 Task: Reset the Jobs.
Action: Mouse moved to (441, 117)
Screenshot: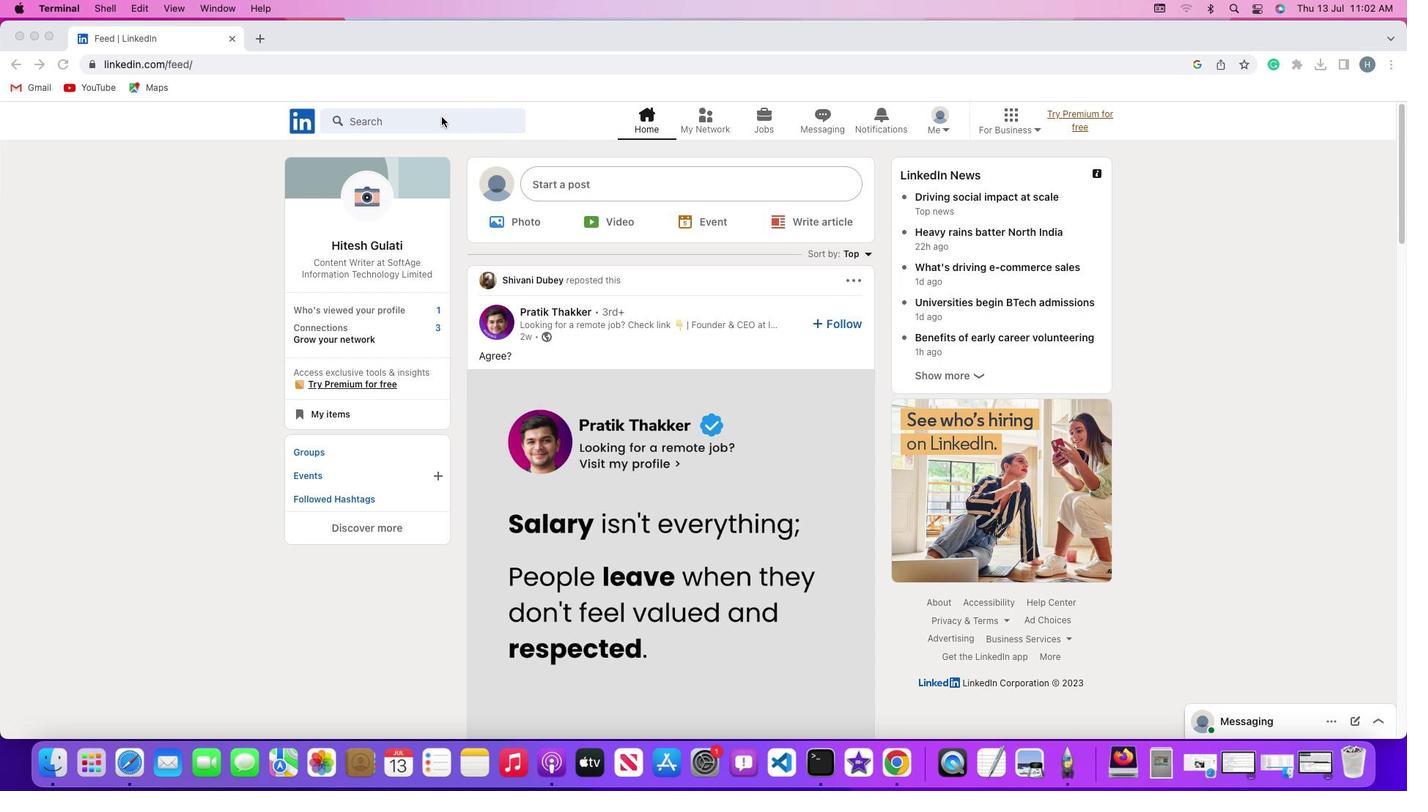
Action: Mouse pressed left at (441, 117)
Screenshot: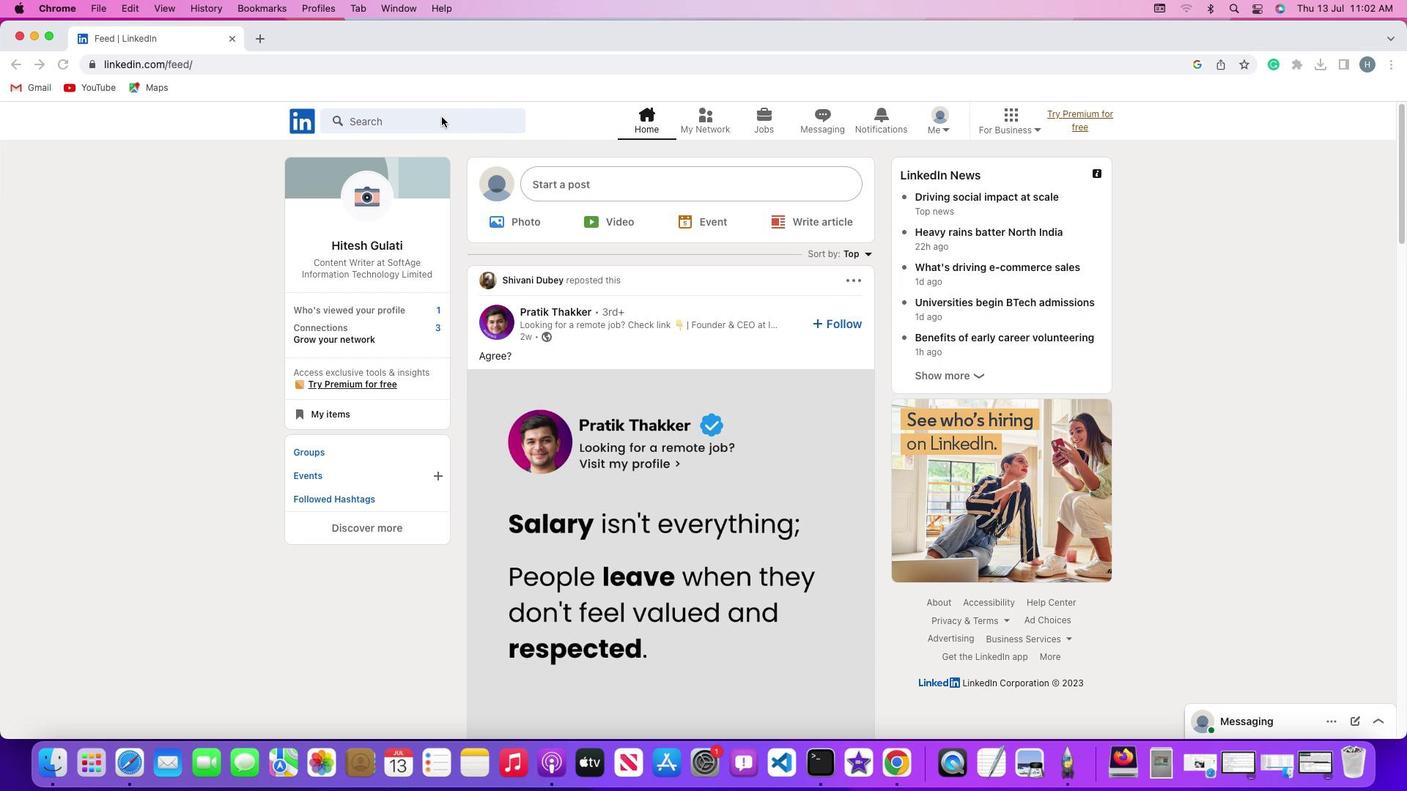 
Action: Mouse pressed left at (441, 117)
Screenshot: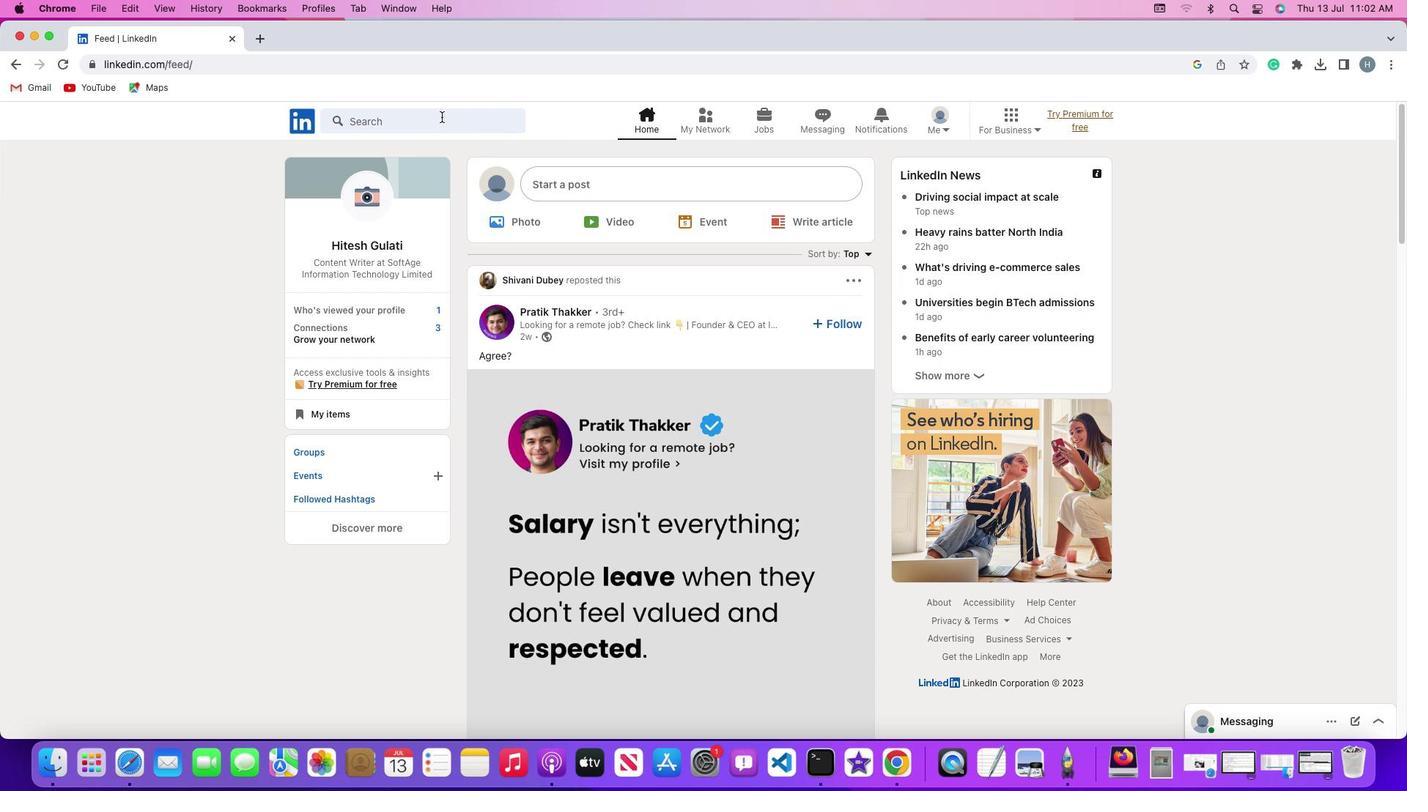 
Action: Key pressed Key.shift'#''h''i''r''i''n''g'Key.enter
Screenshot: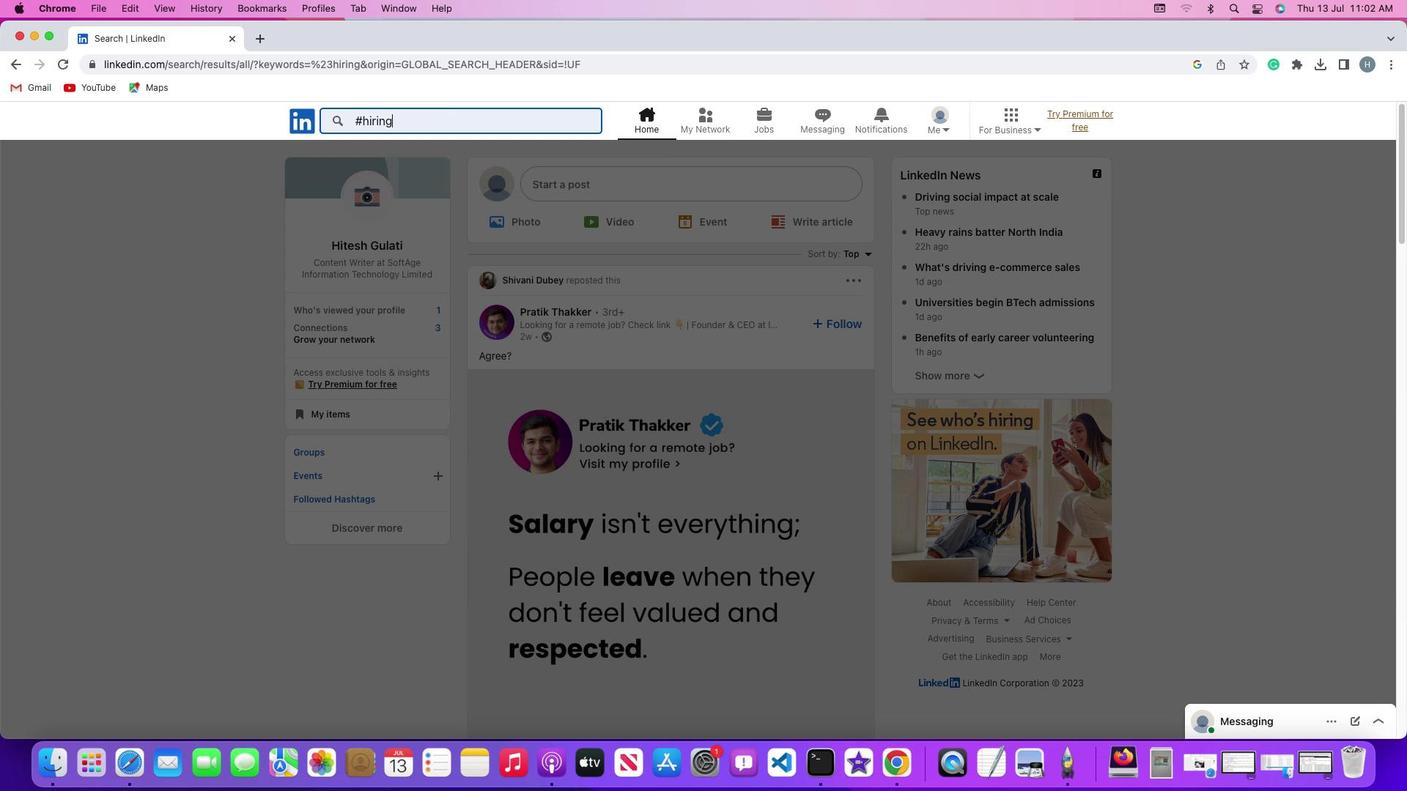 
Action: Mouse moved to (359, 164)
Screenshot: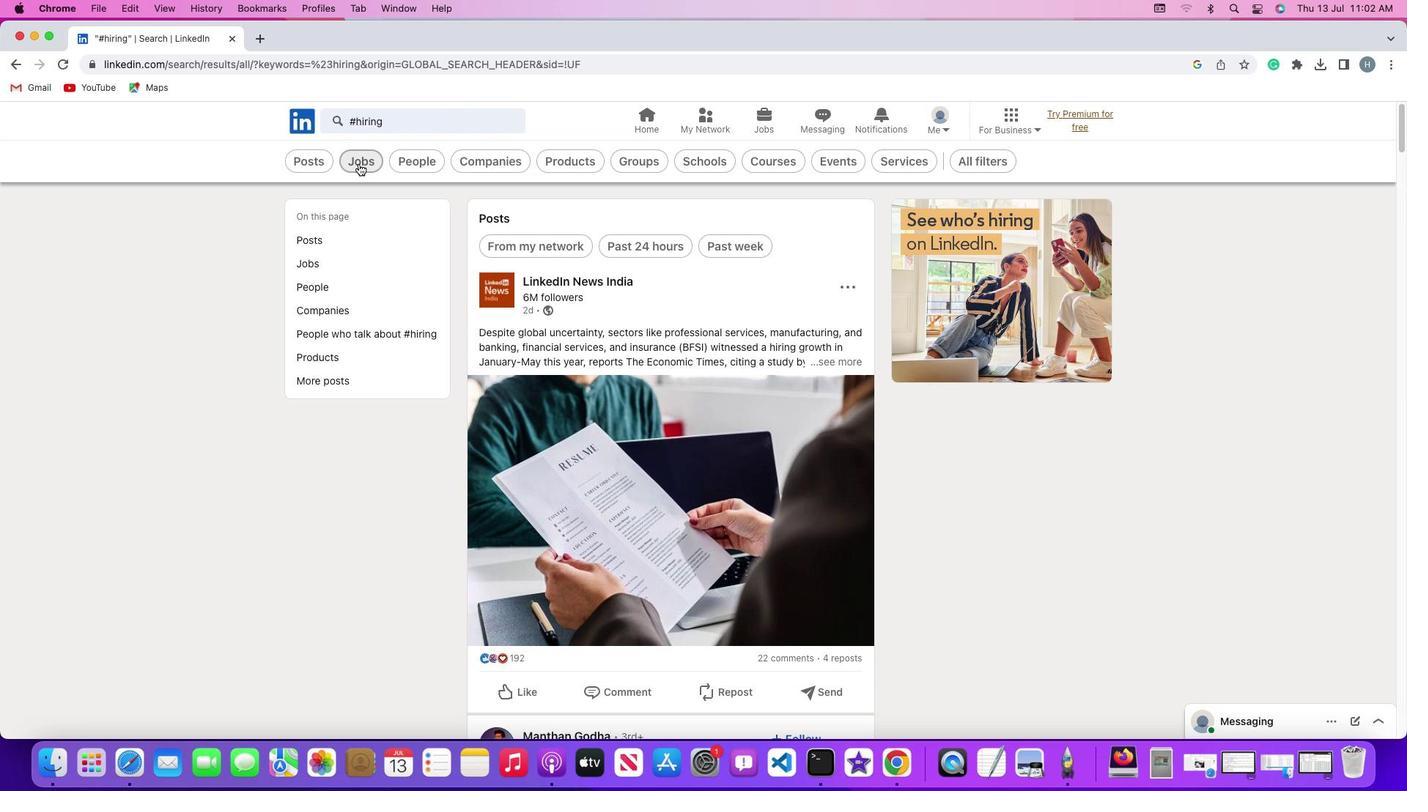 
Action: Mouse pressed left at (359, 164)
Screenshot: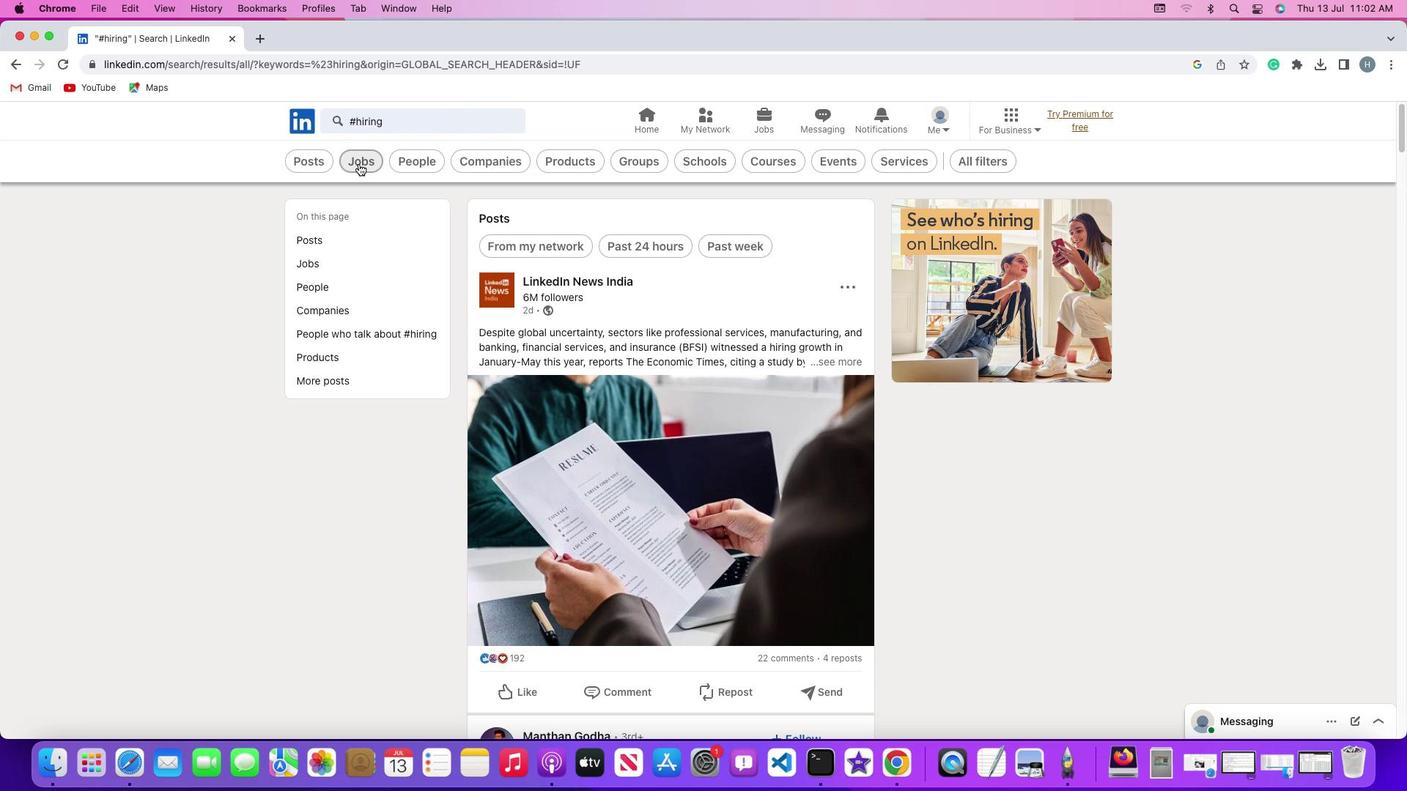 
Action: Mouse moved to (1015, 157)
Screenshot: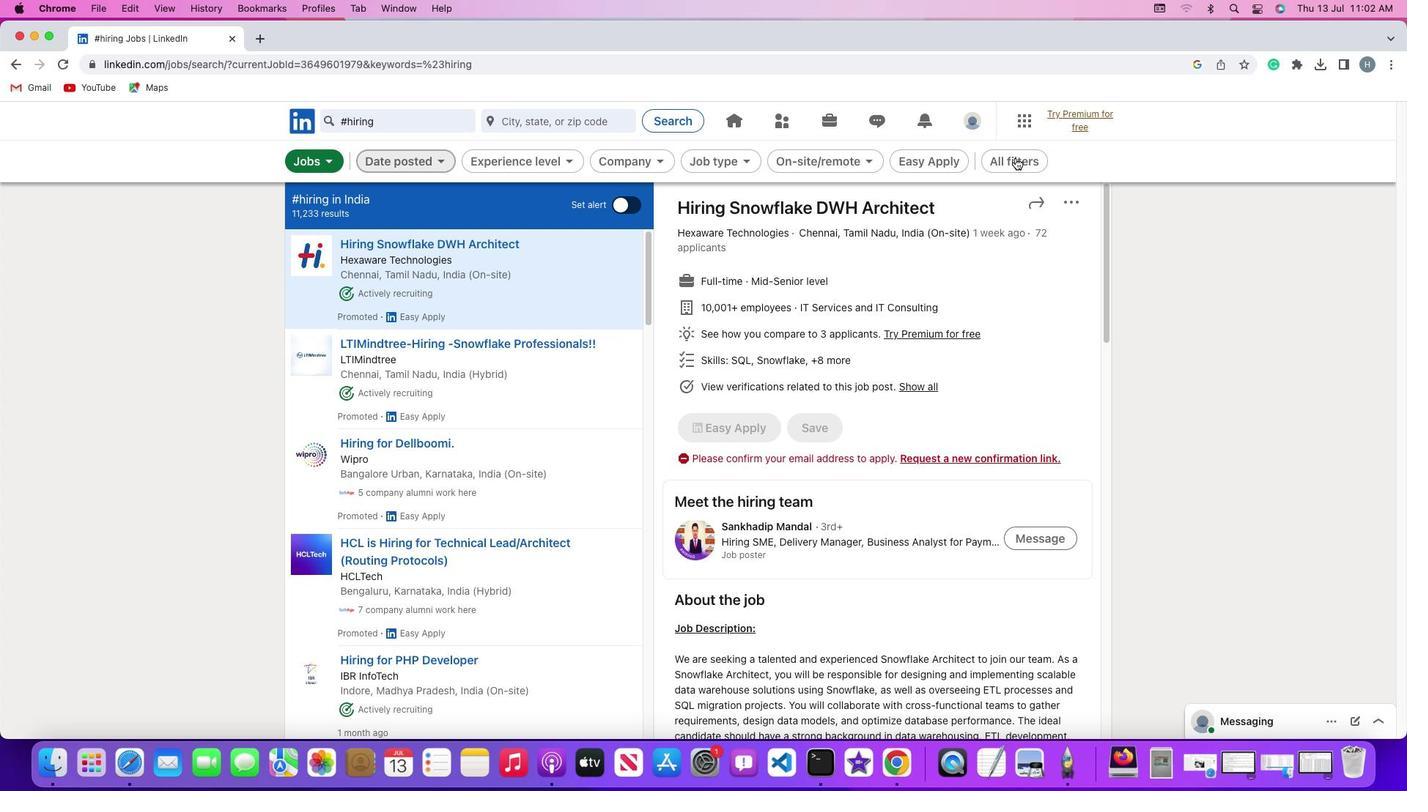 
Action: Mouse pressed left at (1015, 157)
Screenshot: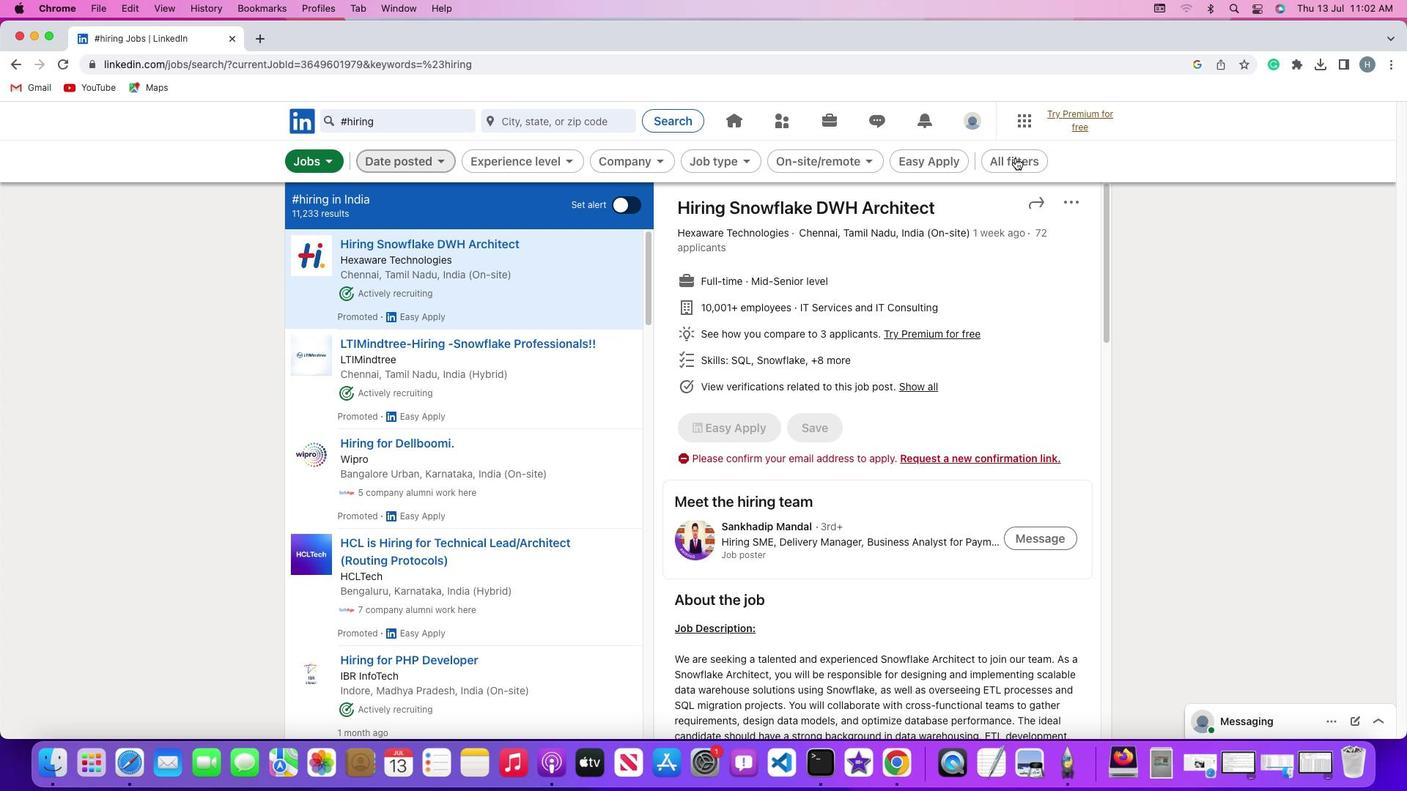 
Action: Mouse moved to (1136, 414)
Screenshot: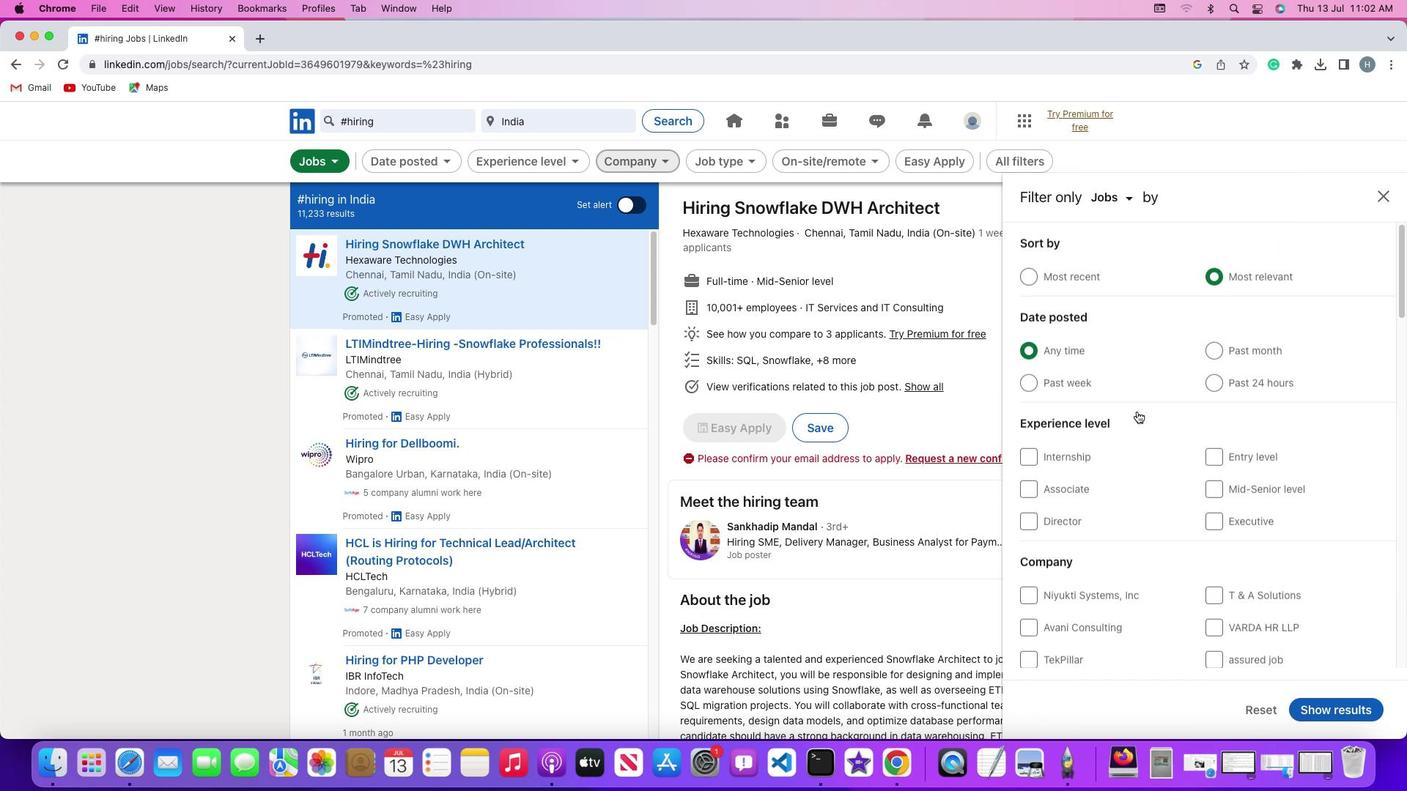 
Action: Mouse scrolled (1136, 414) with delta (0, 0)
Screenshot: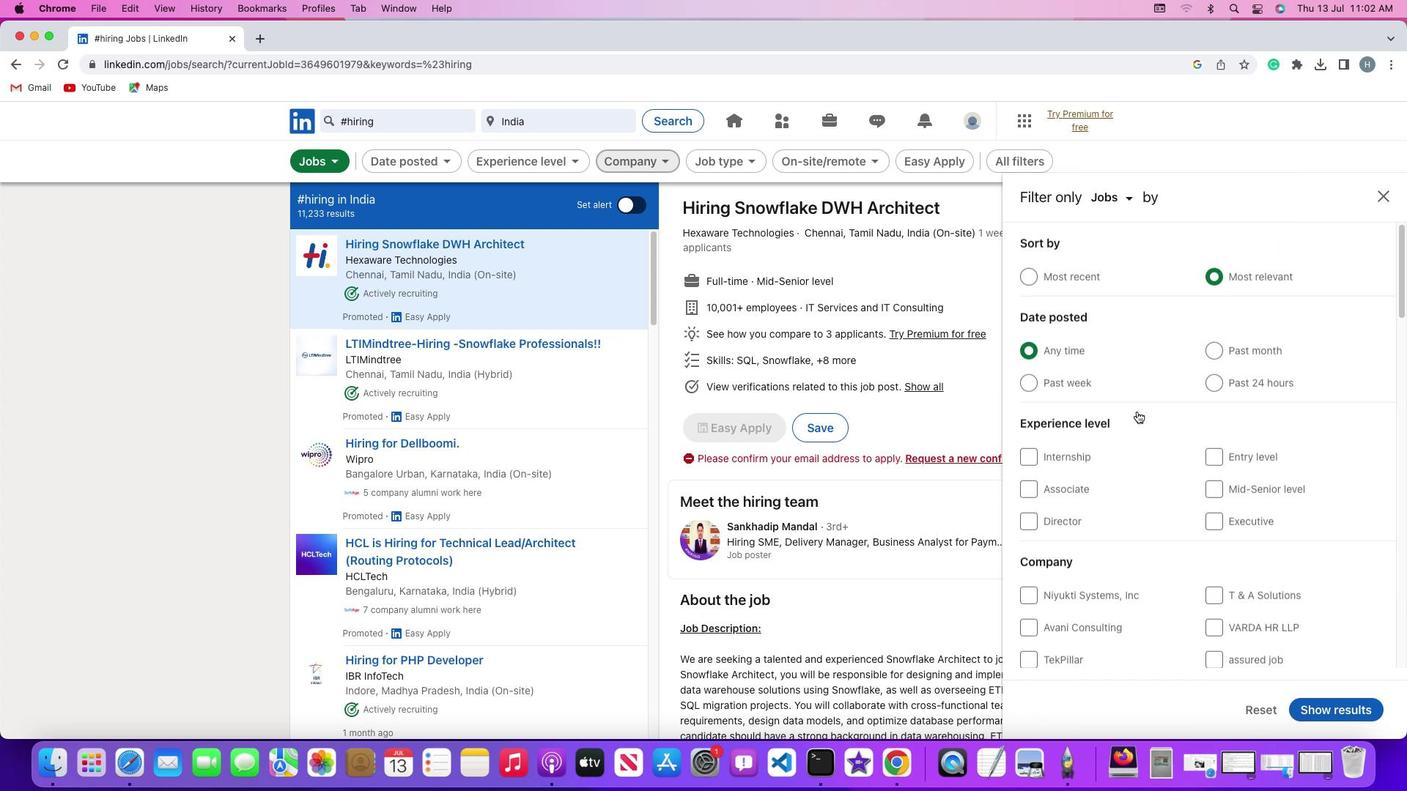 
Action: Mouse moved to (1136, 411)
Screenshot: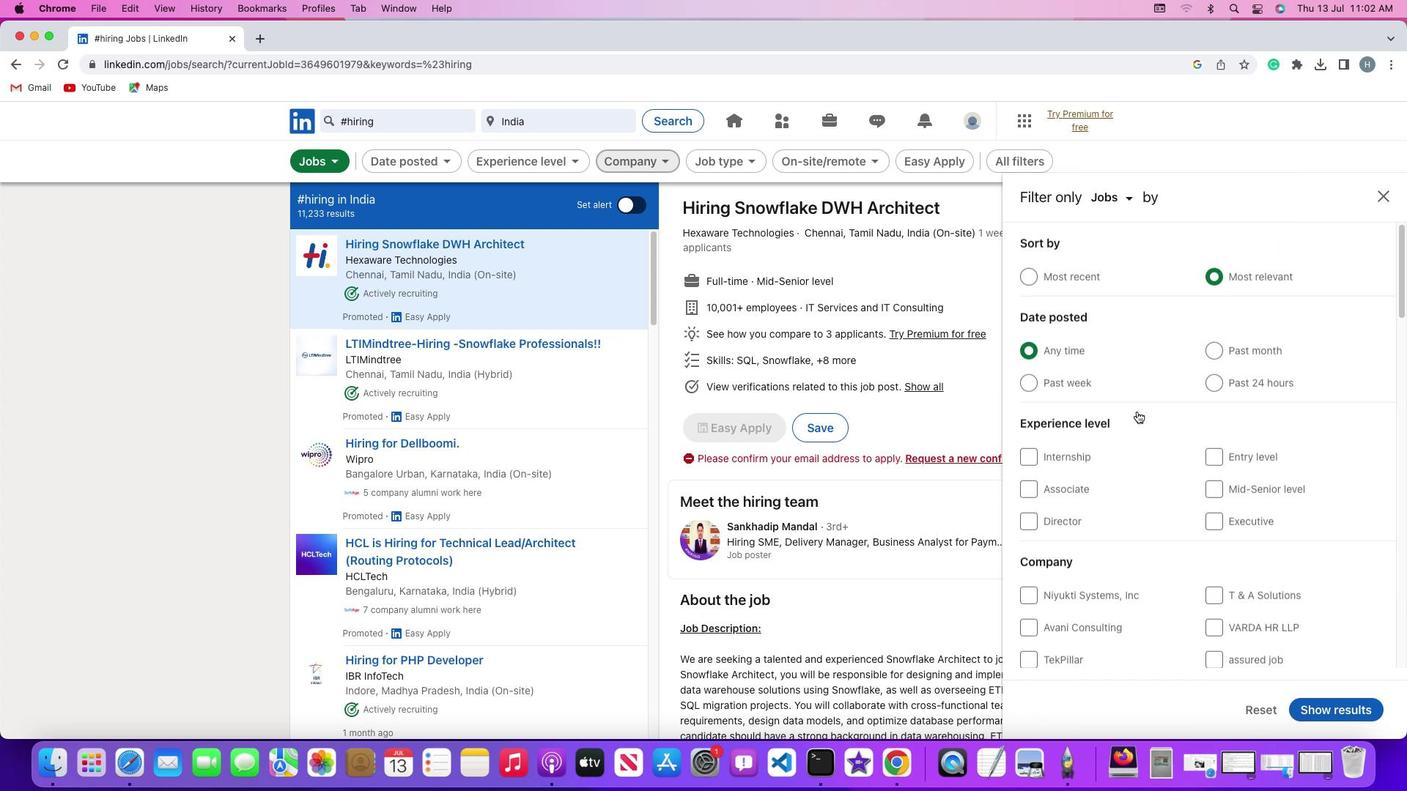 
Action: Mouse scrolled (1136, 411) with delta (0, 0)
Screenshot: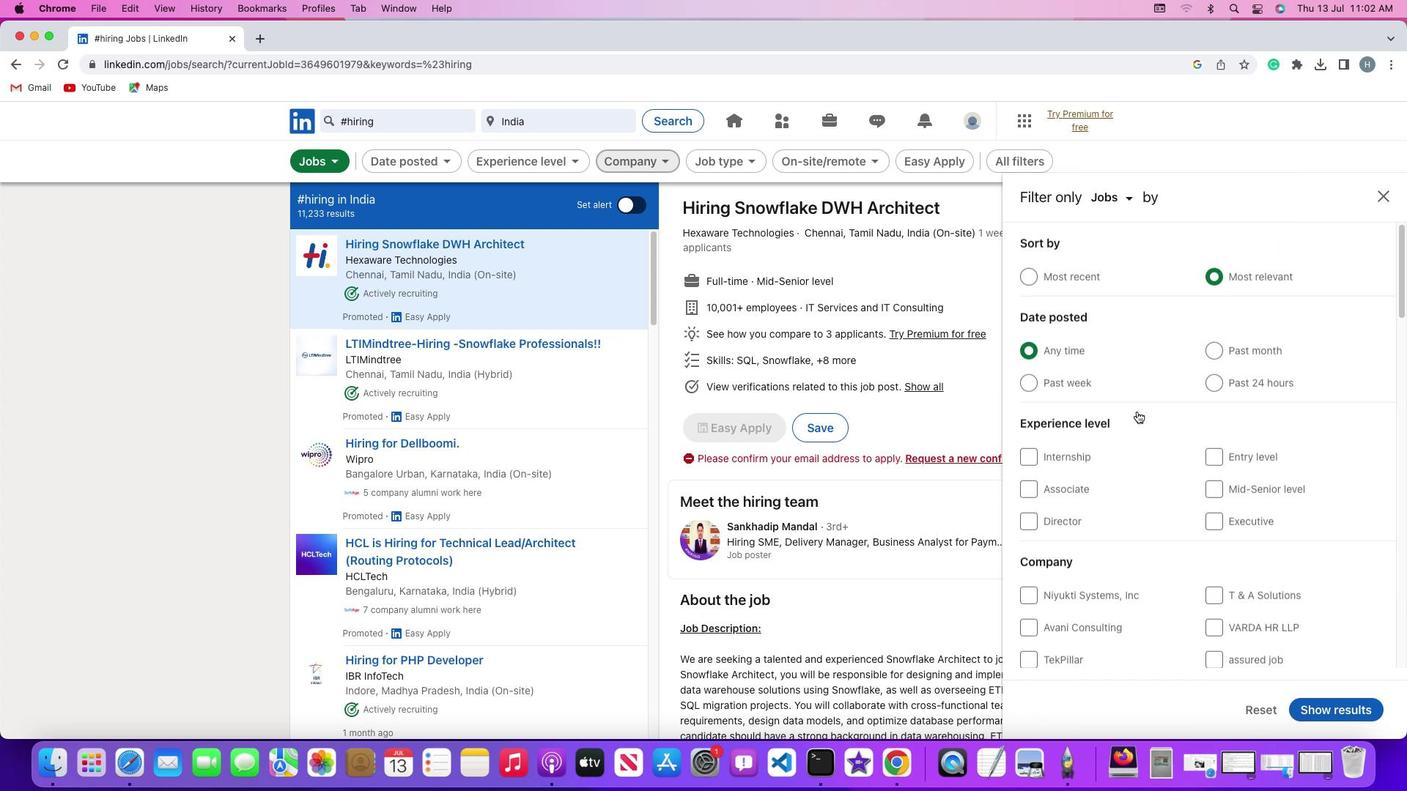
Action: Mouse moved to (1136, 411)
Screenshot: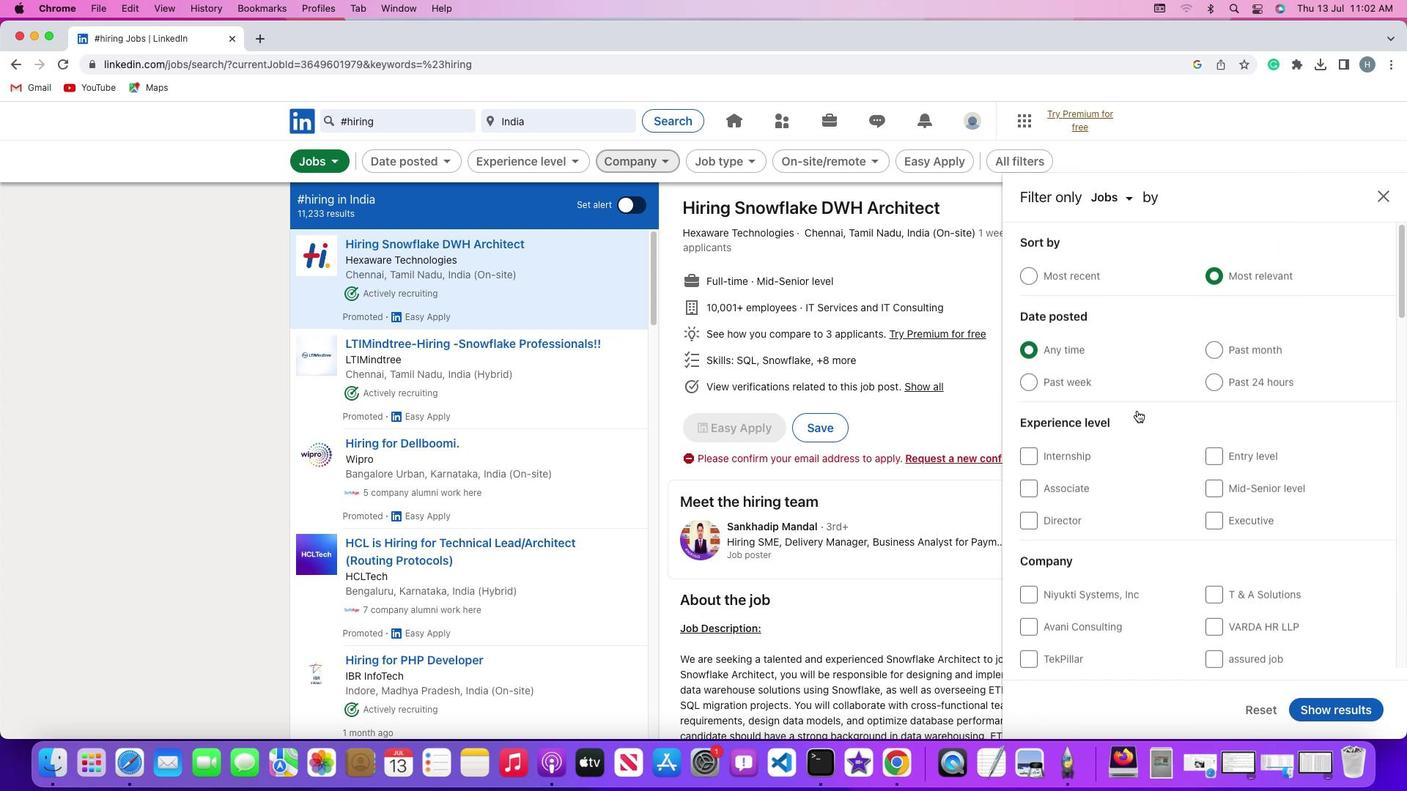 
Action: Mouse scrolled (1136, 411) with delta (0, -2)
Screenshot: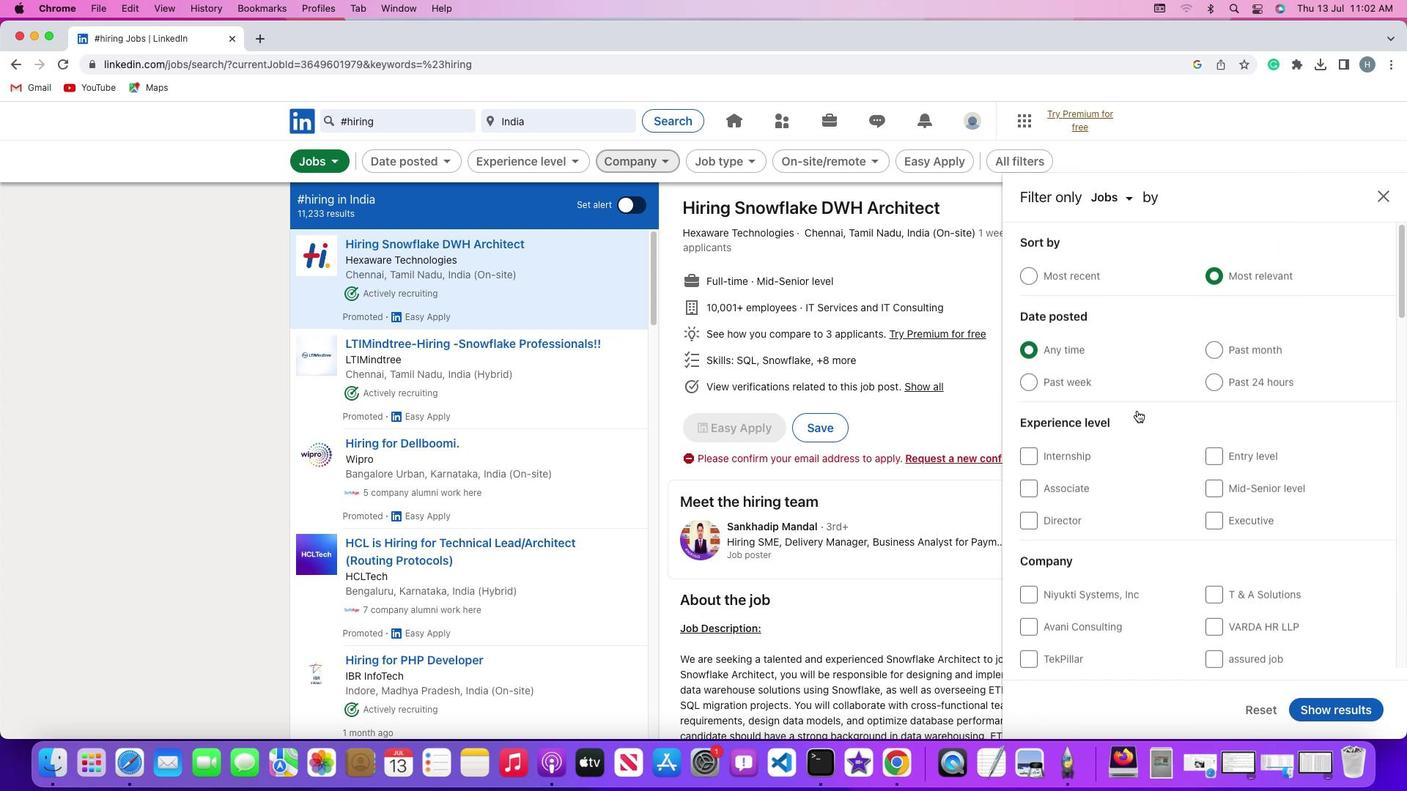 
Action: Mouse scrolled (1136, 411) with delta (0, -2)
Screenshot: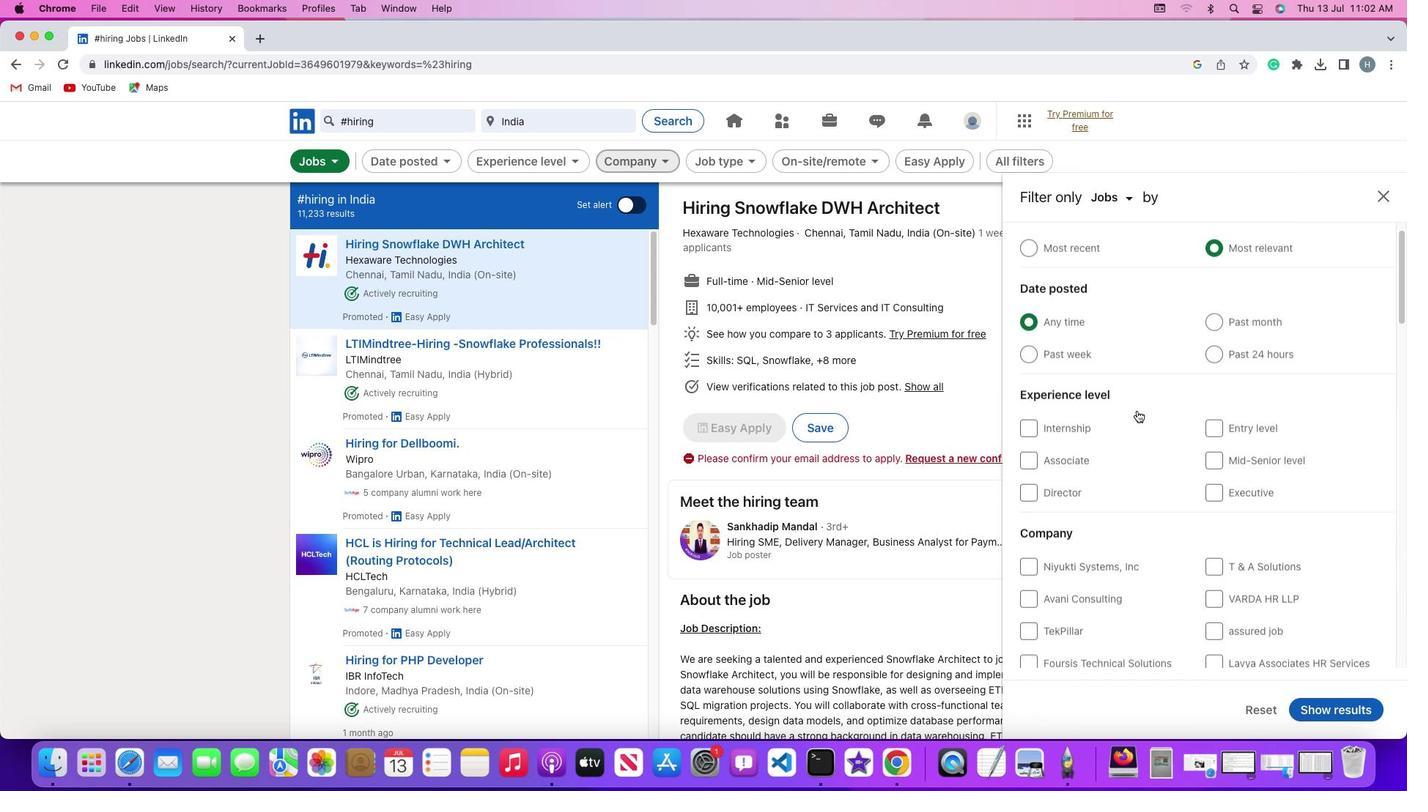 
Action: Mouse moved to (1137, 410)
Screenshot: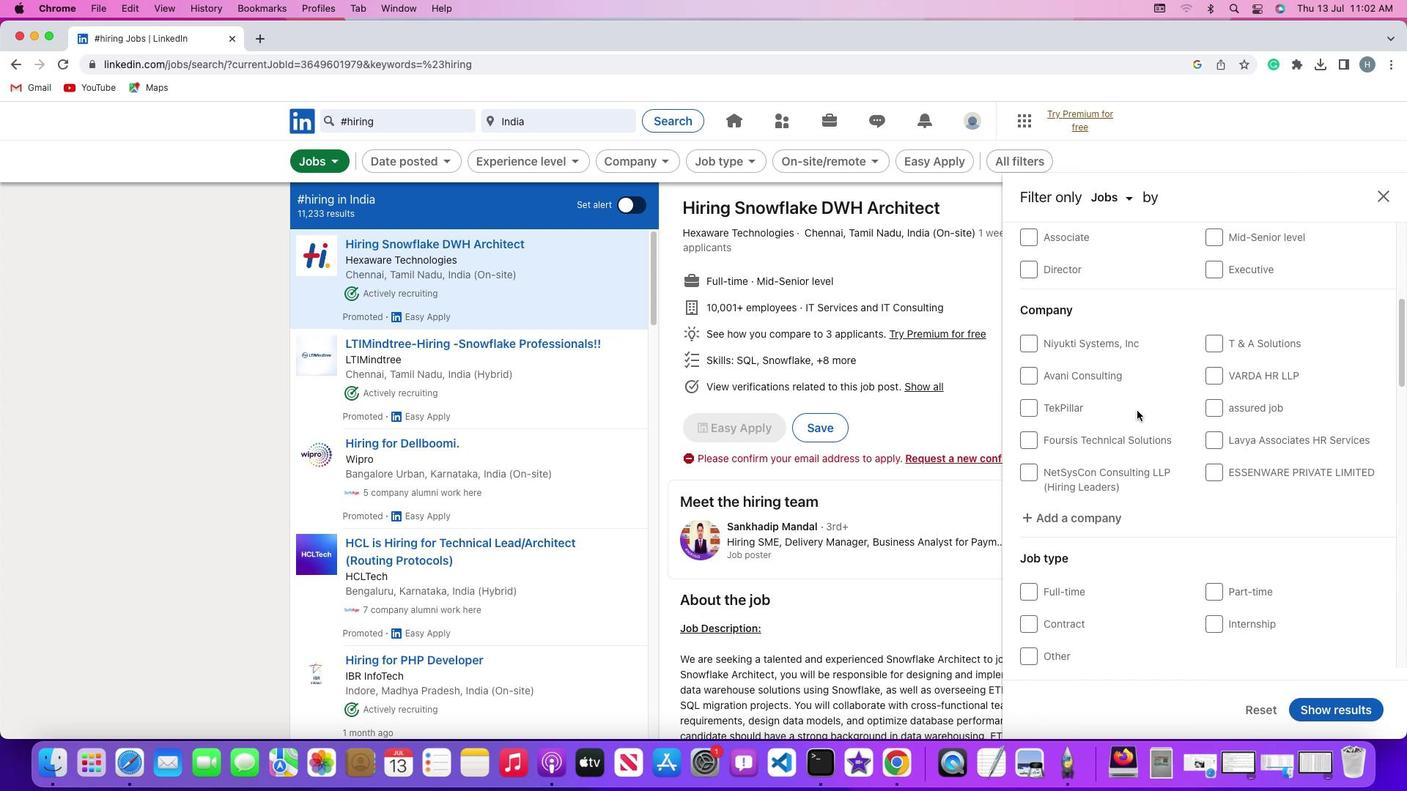 
Action: Mouse scrolled (1137, 410) with delta (0, 0)
Screenshot: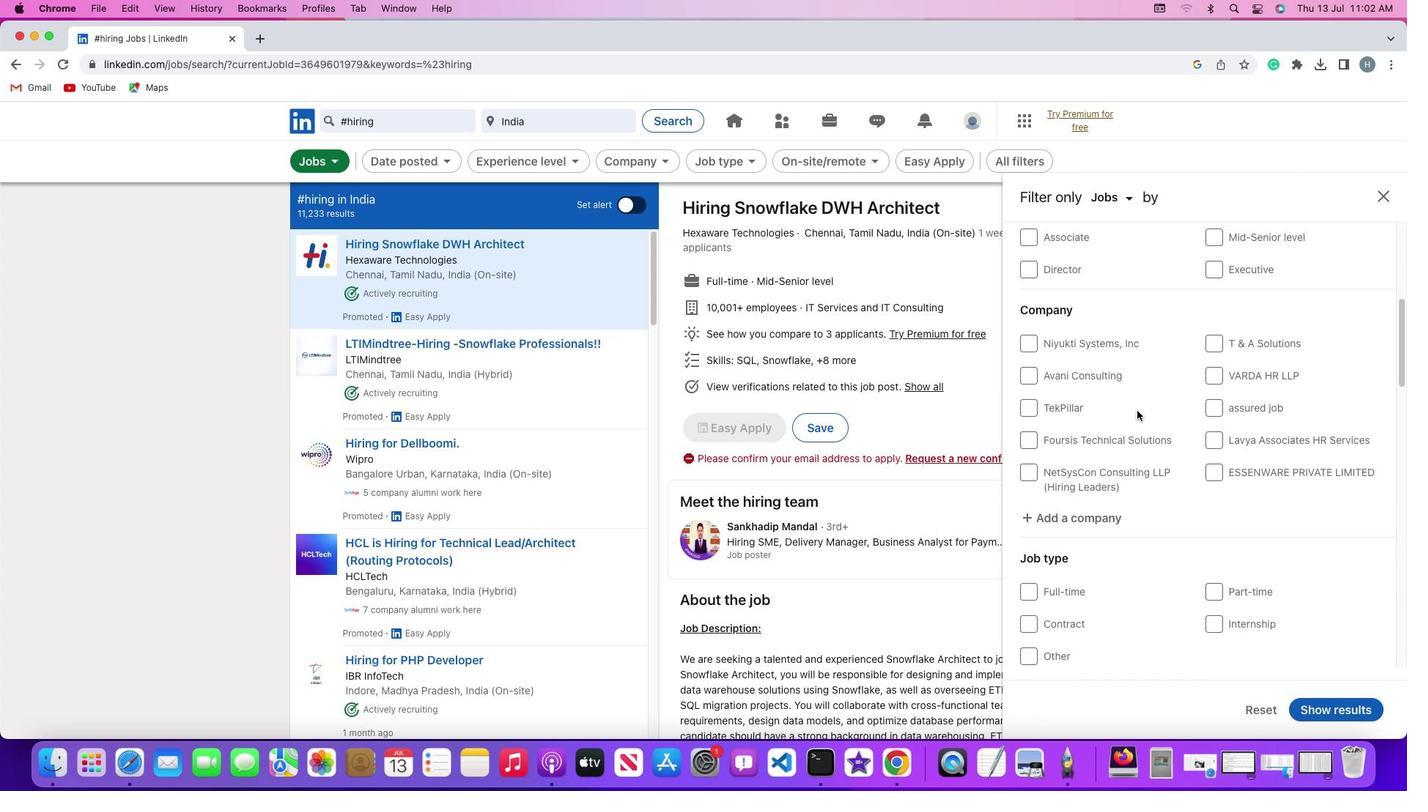 
Action: Mouse scrolled (1137, 410) with delta (0, 0)
Screenshot: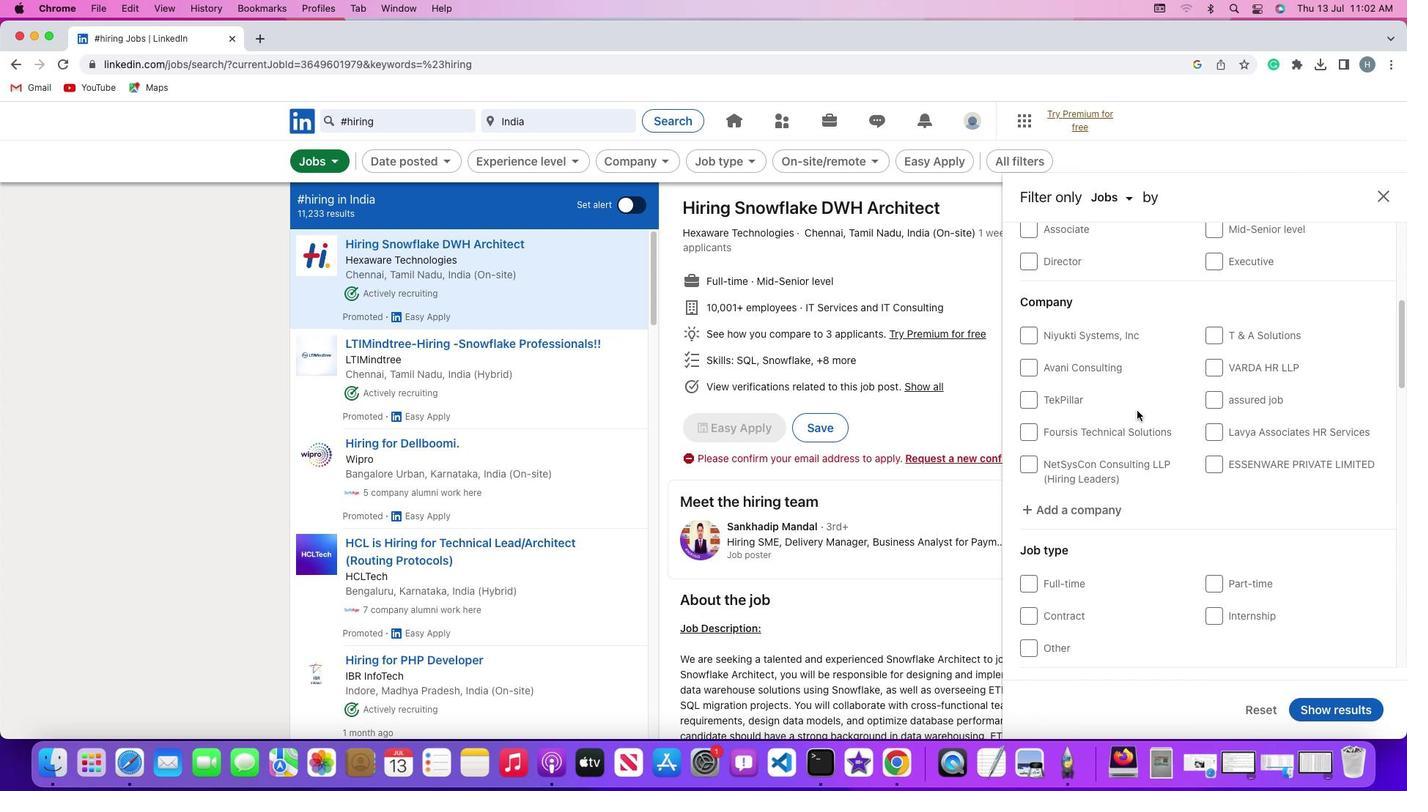 
Action: Mouse scrolled (1137, 410) with delta (0, -2)
Screenshot: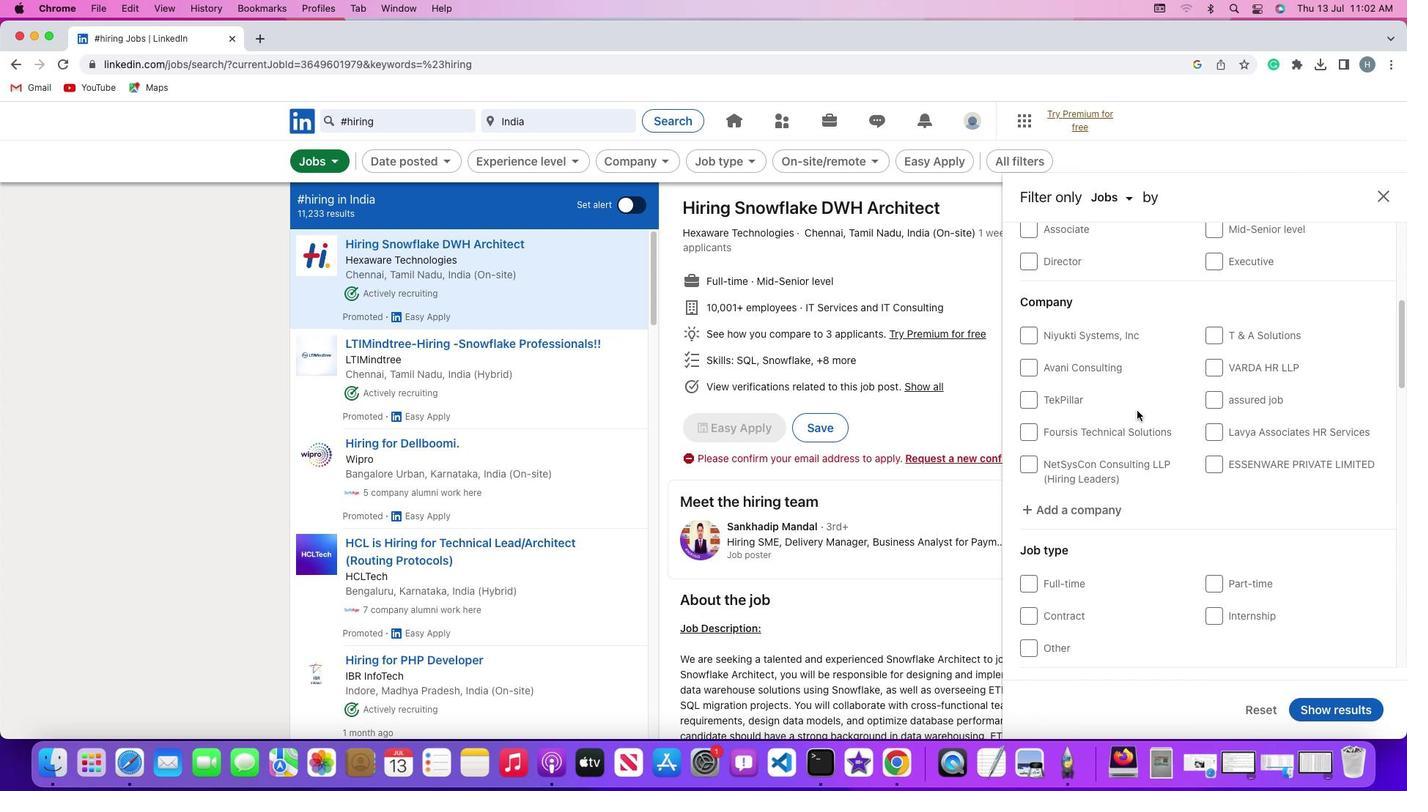
Action: Mouse scrolled (1137, 410) with delta (0, -3)
Screenshot: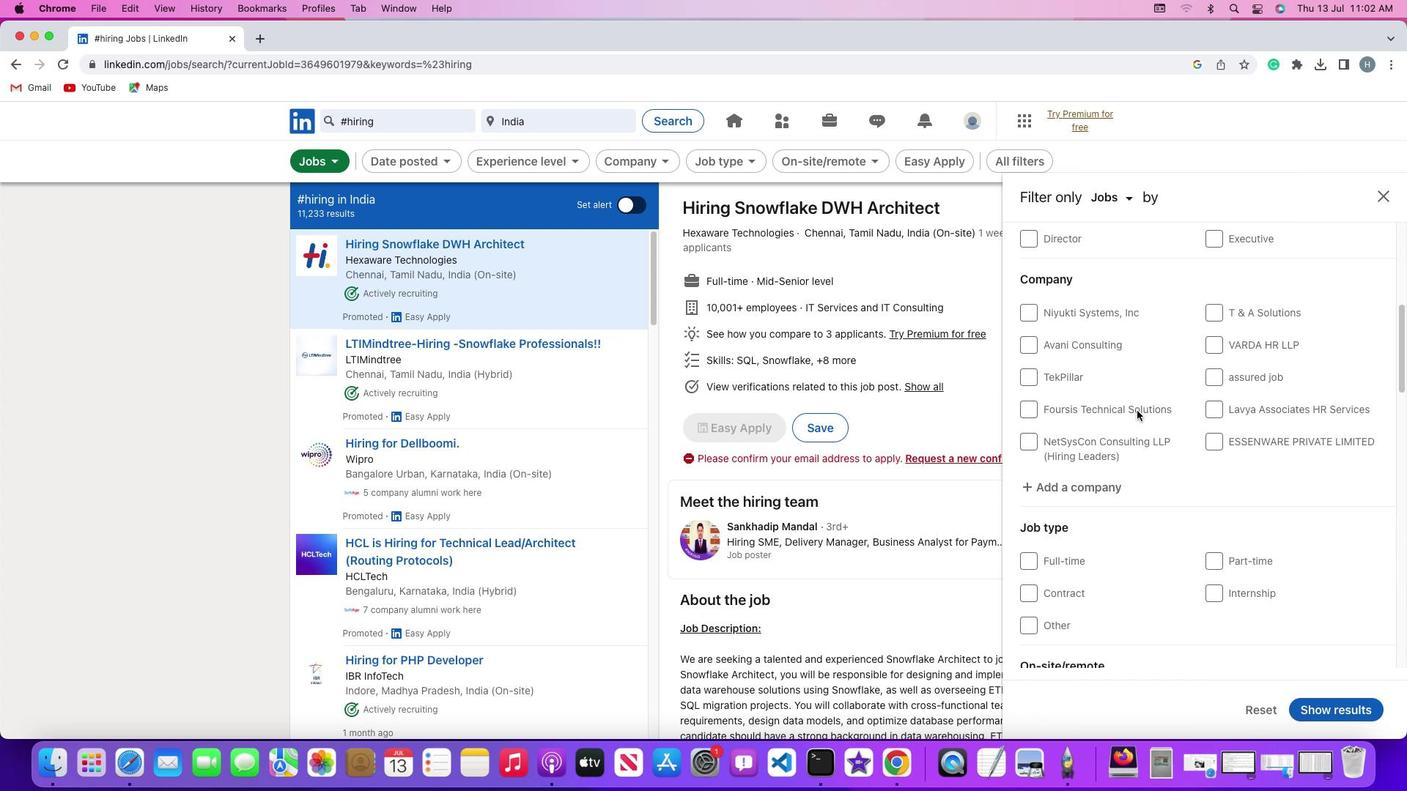 
Action: Mouse moved to (1134, 411)
Screenshot: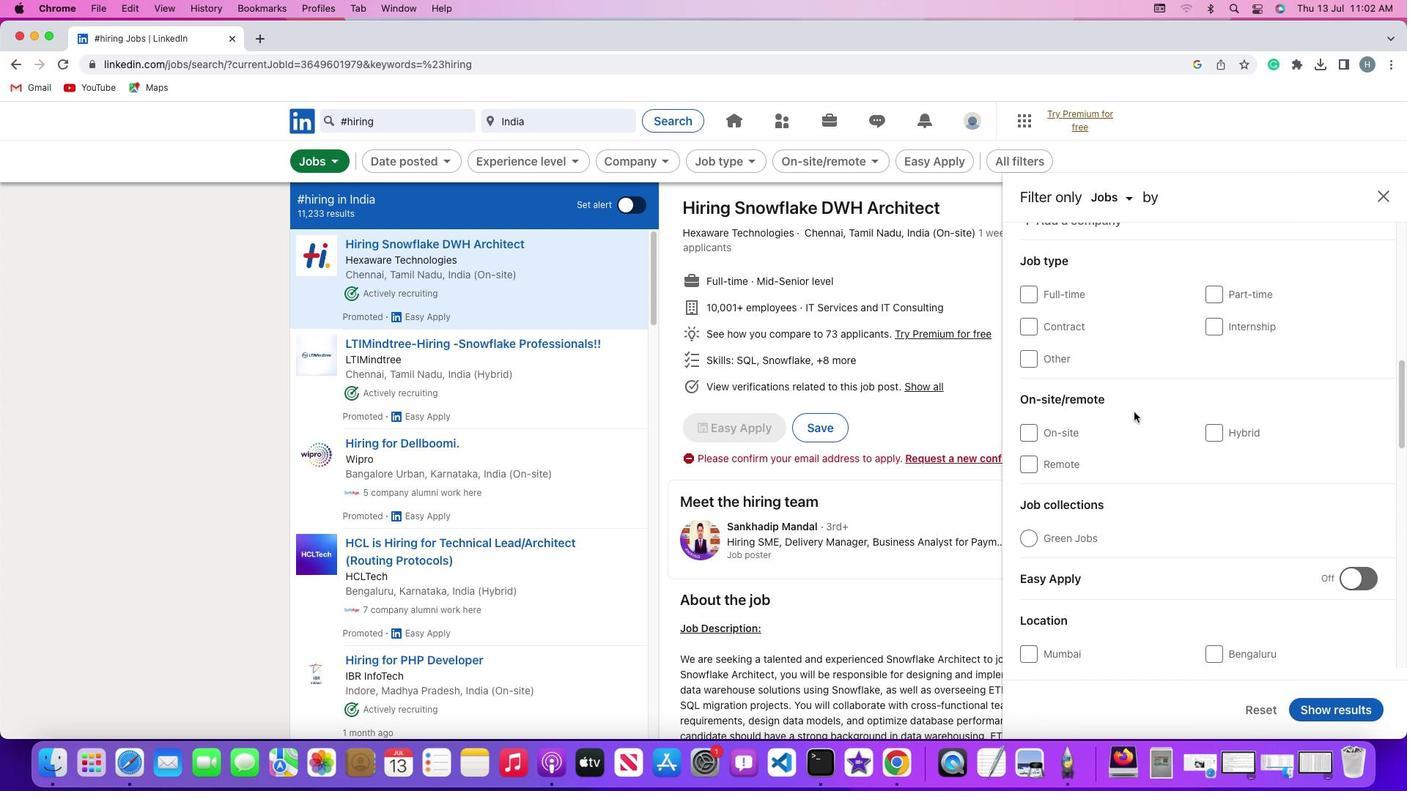 
Action: Mouse scrolled (1134, 411) with delta (0, 0)
Screenshot: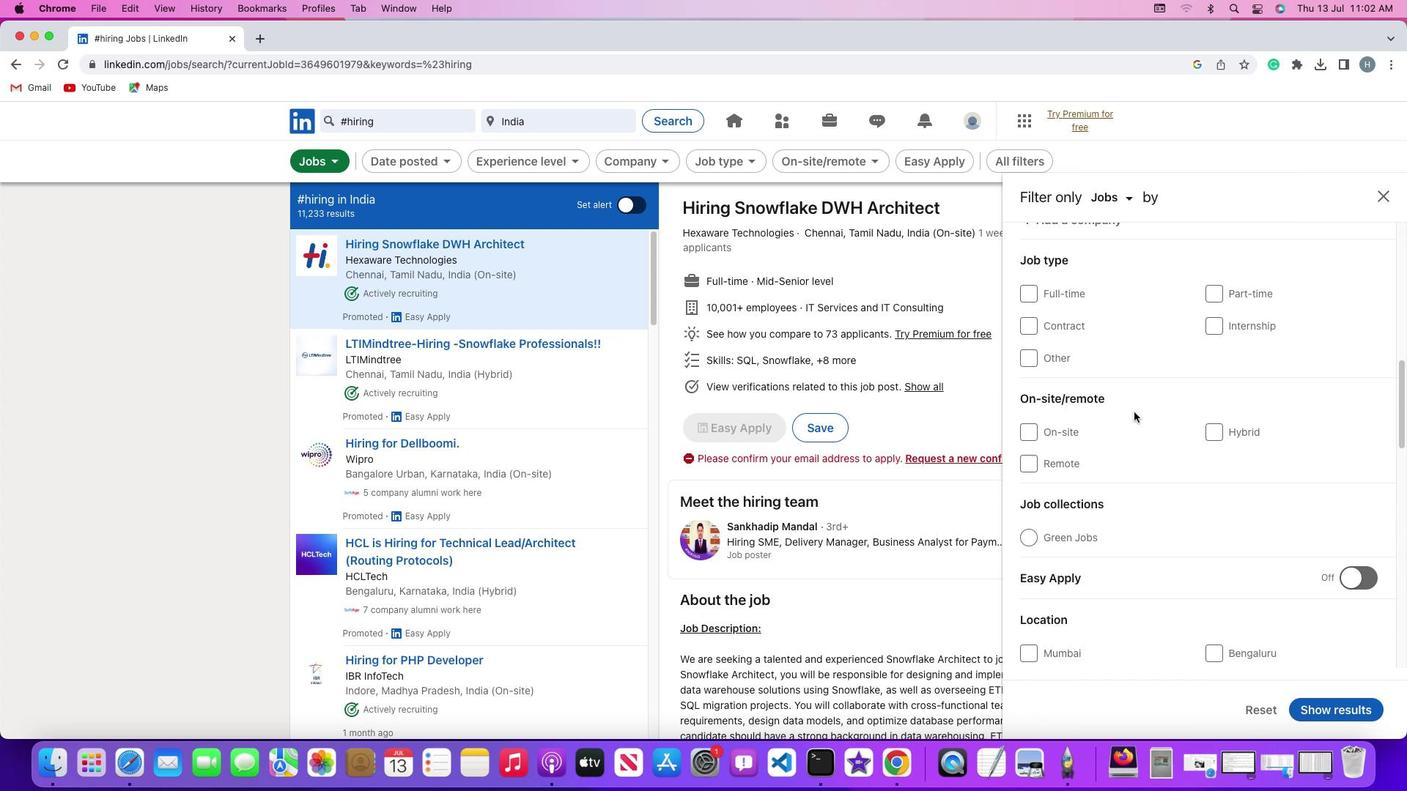
Action: Mouse scrolled (1134, 411) with delta (0, 0)
Screenshot: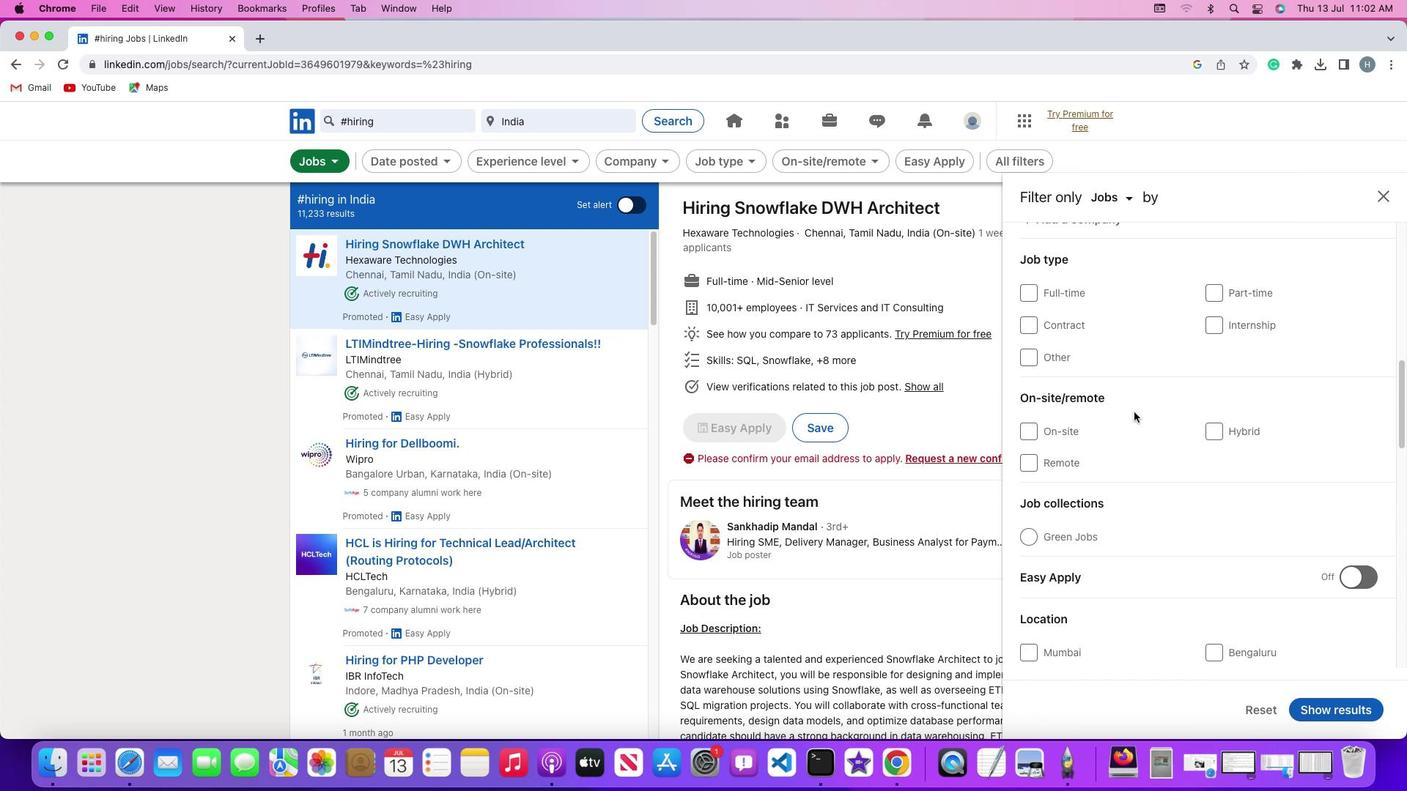 
Action: Mouse scrolled (1134, 411) with delta (0, -2)
Screenshot: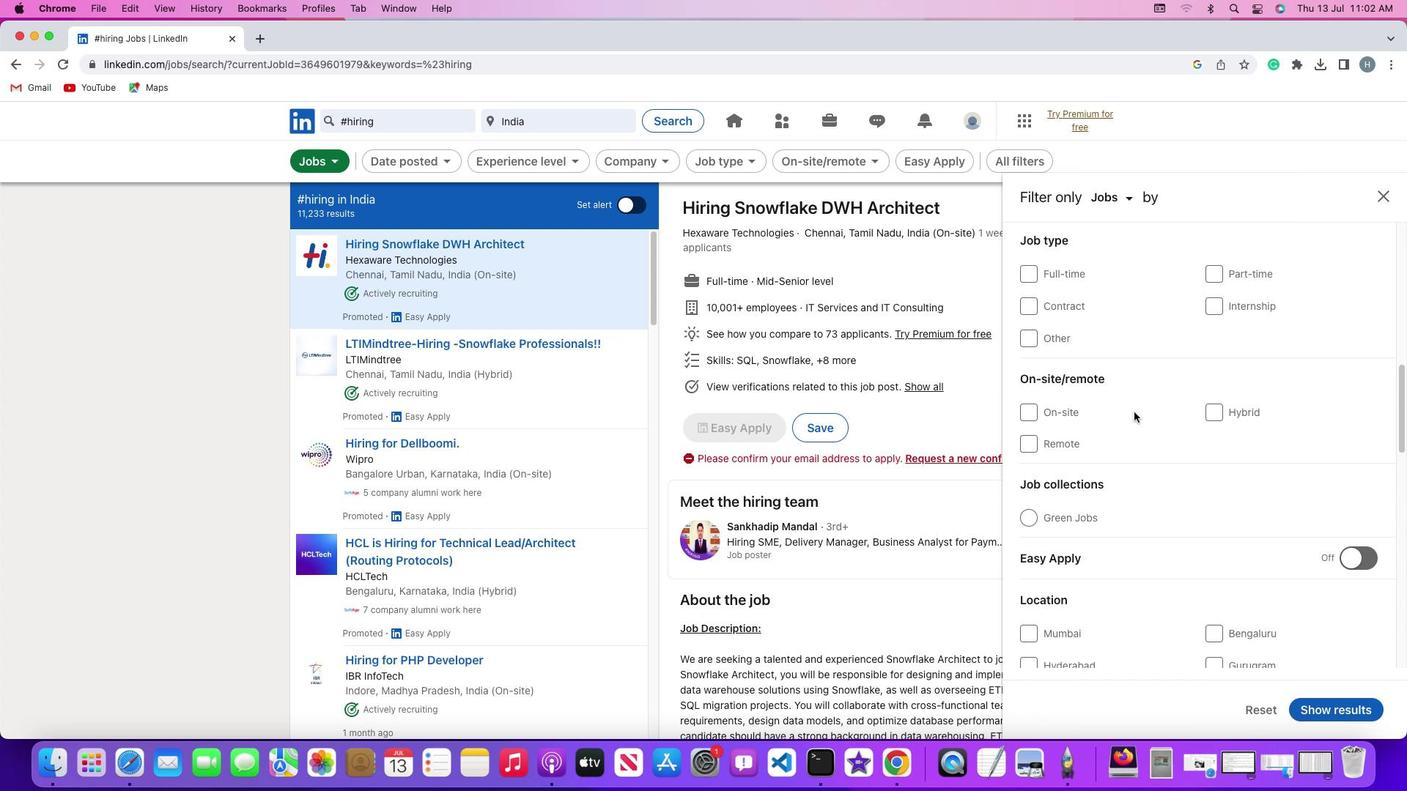 
Action: Mouse scrolled (1134, 411) with delta (0, -3)
Screenshot: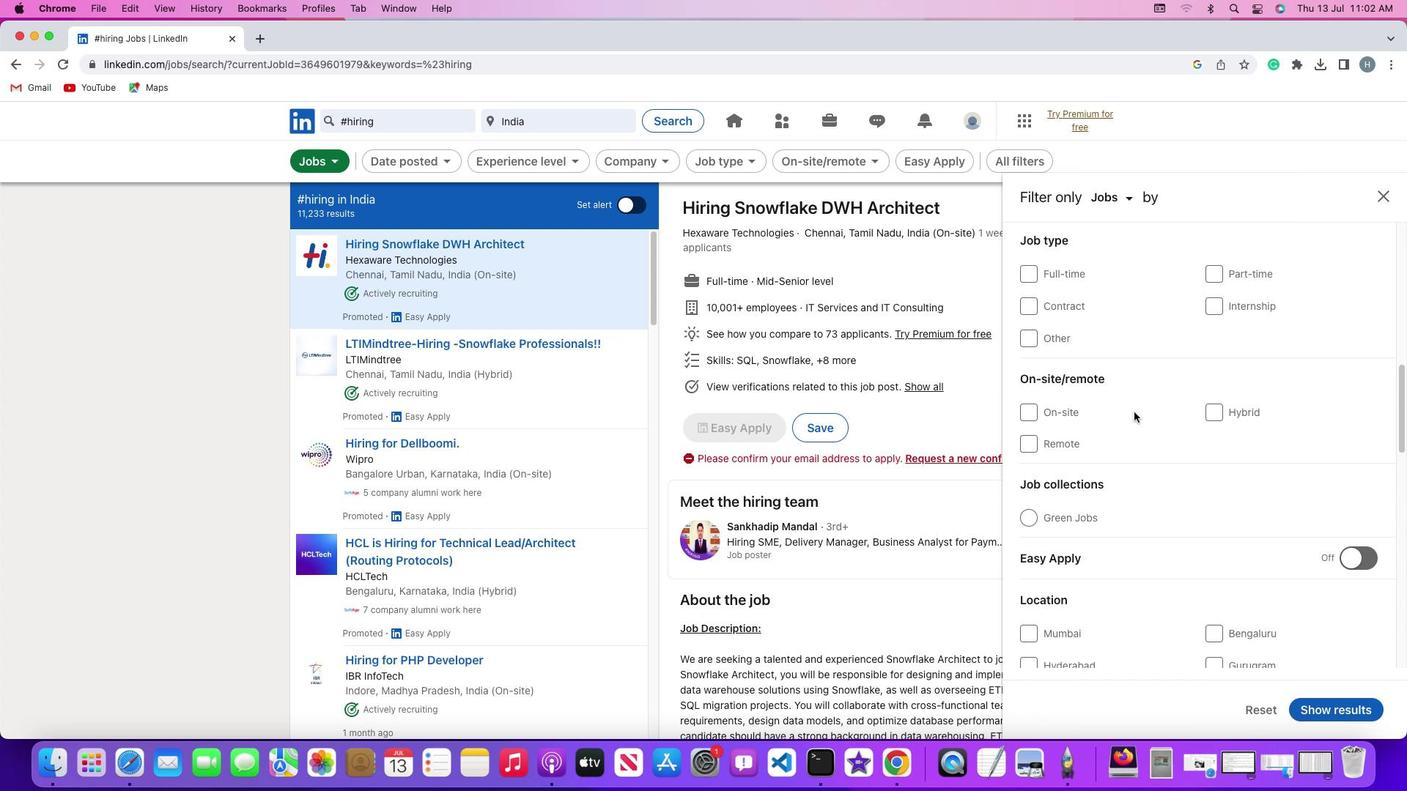 
Action: Mouse scrolled (1134, 411) with delta (0, -4)
Screenshot: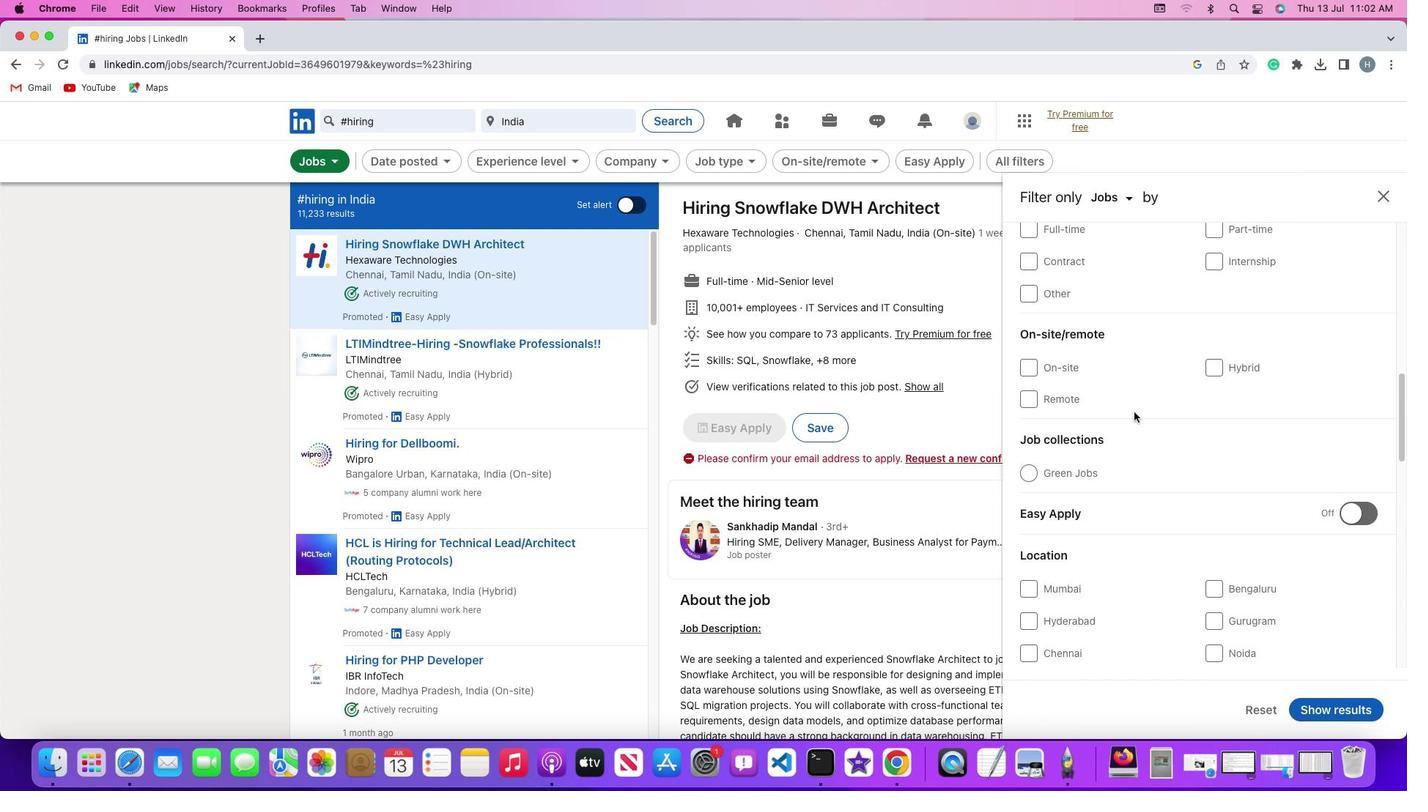 
Action: Mouse scrolled (1134, 411) with delta (0, 0)
Screenshot: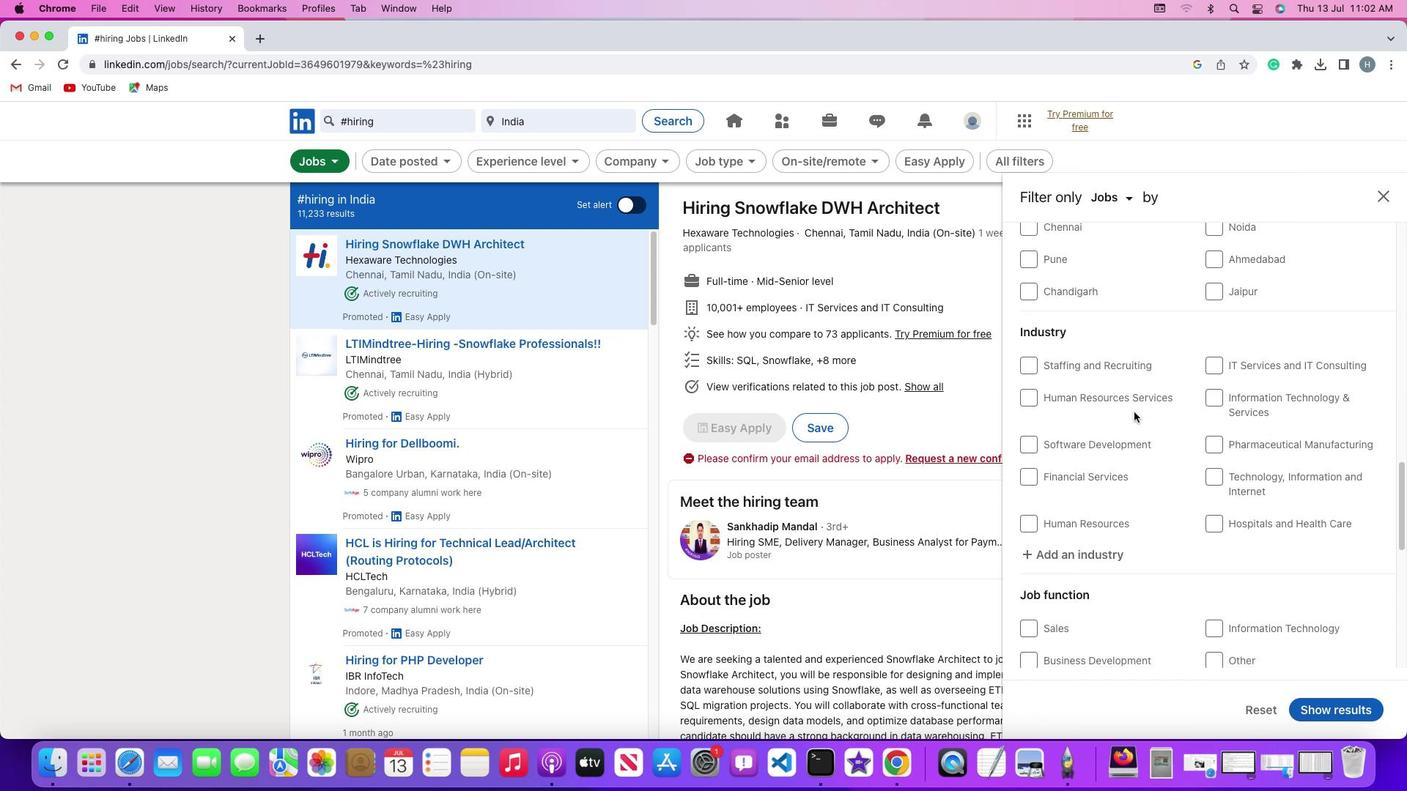 
Action: Mouse scrolled (1134, 411) with delta (0, 0)
Screenshot: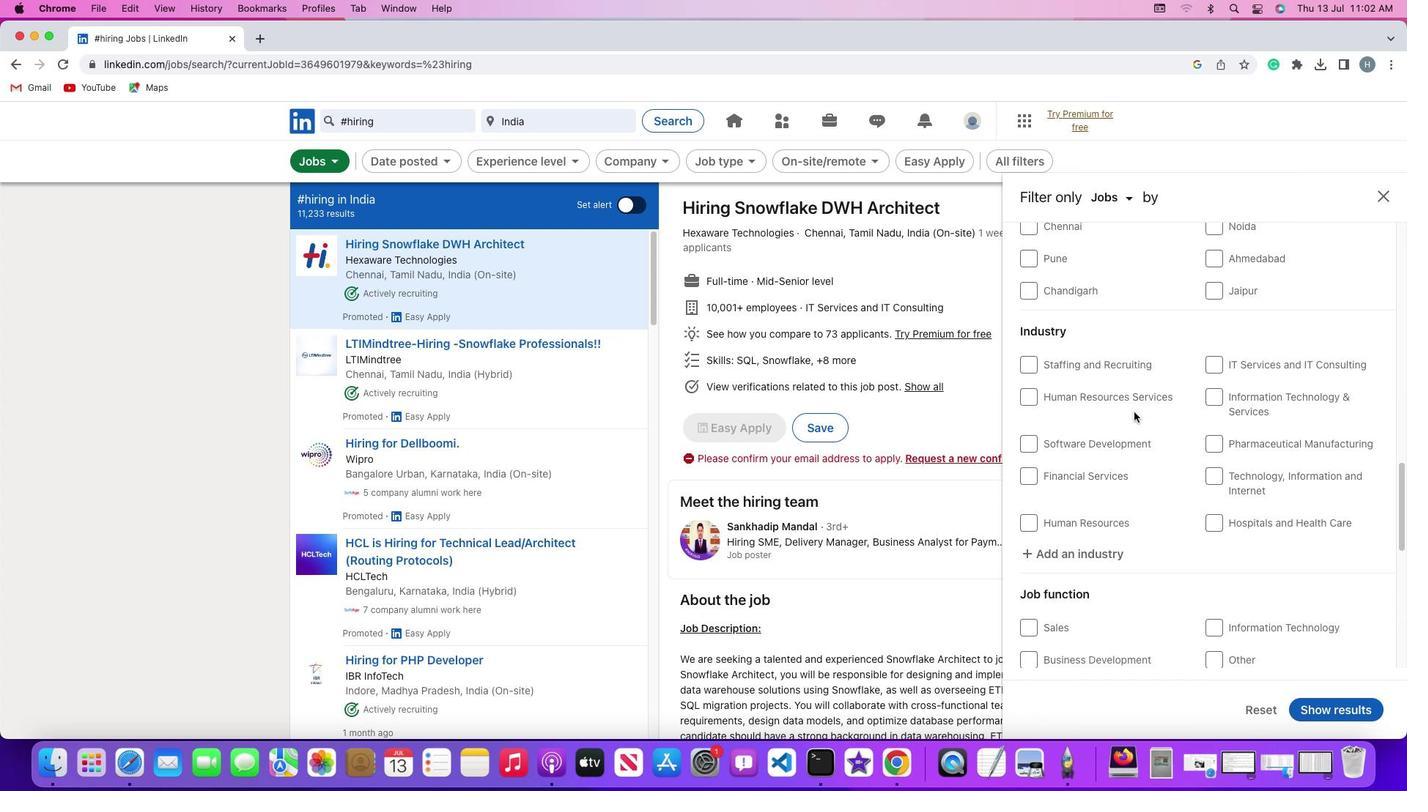 
Action: Mouse scrolled (1134, 411) with delta (0, -2)
Screenshot: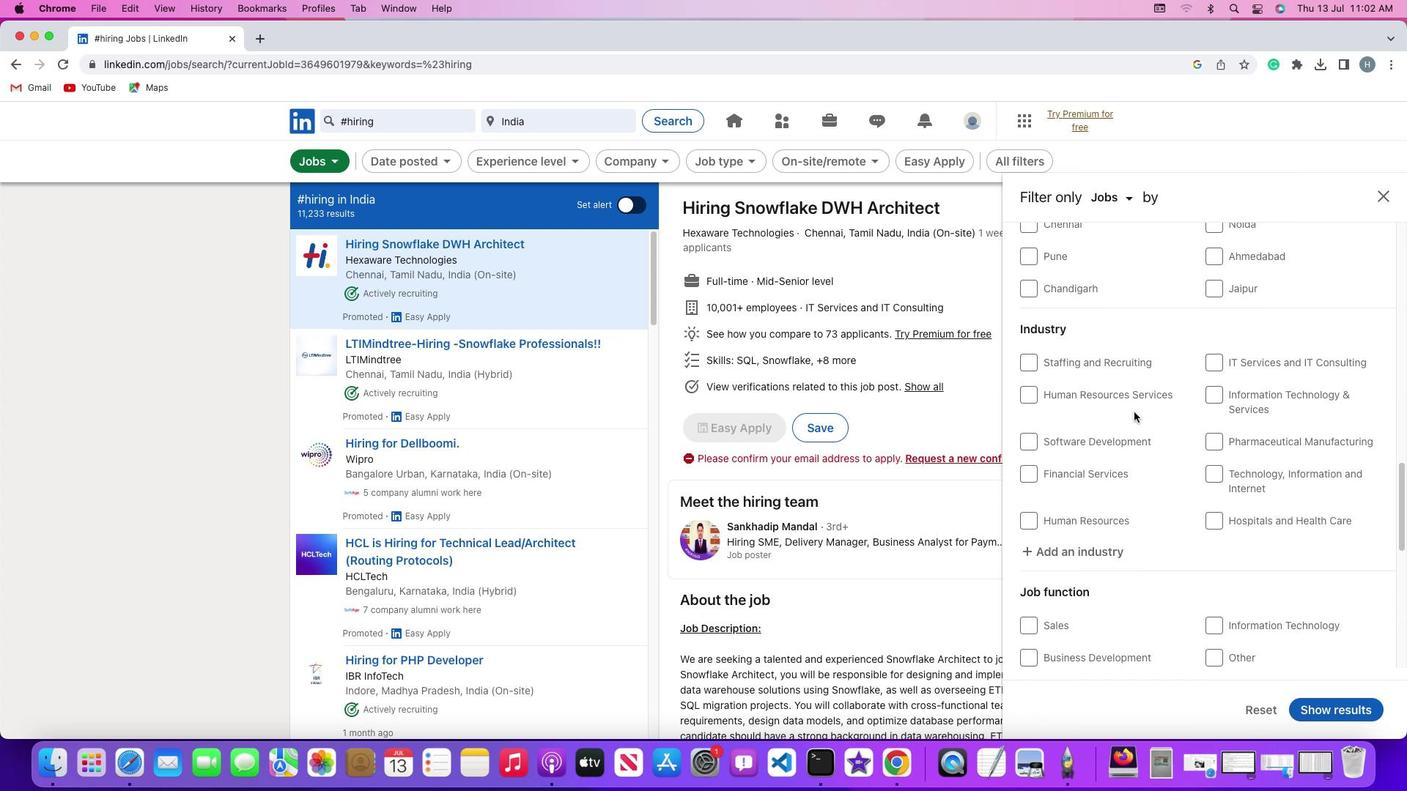 
Action: Mouse scrolled (1134, 411) with delta (0, -3)
Screenshot: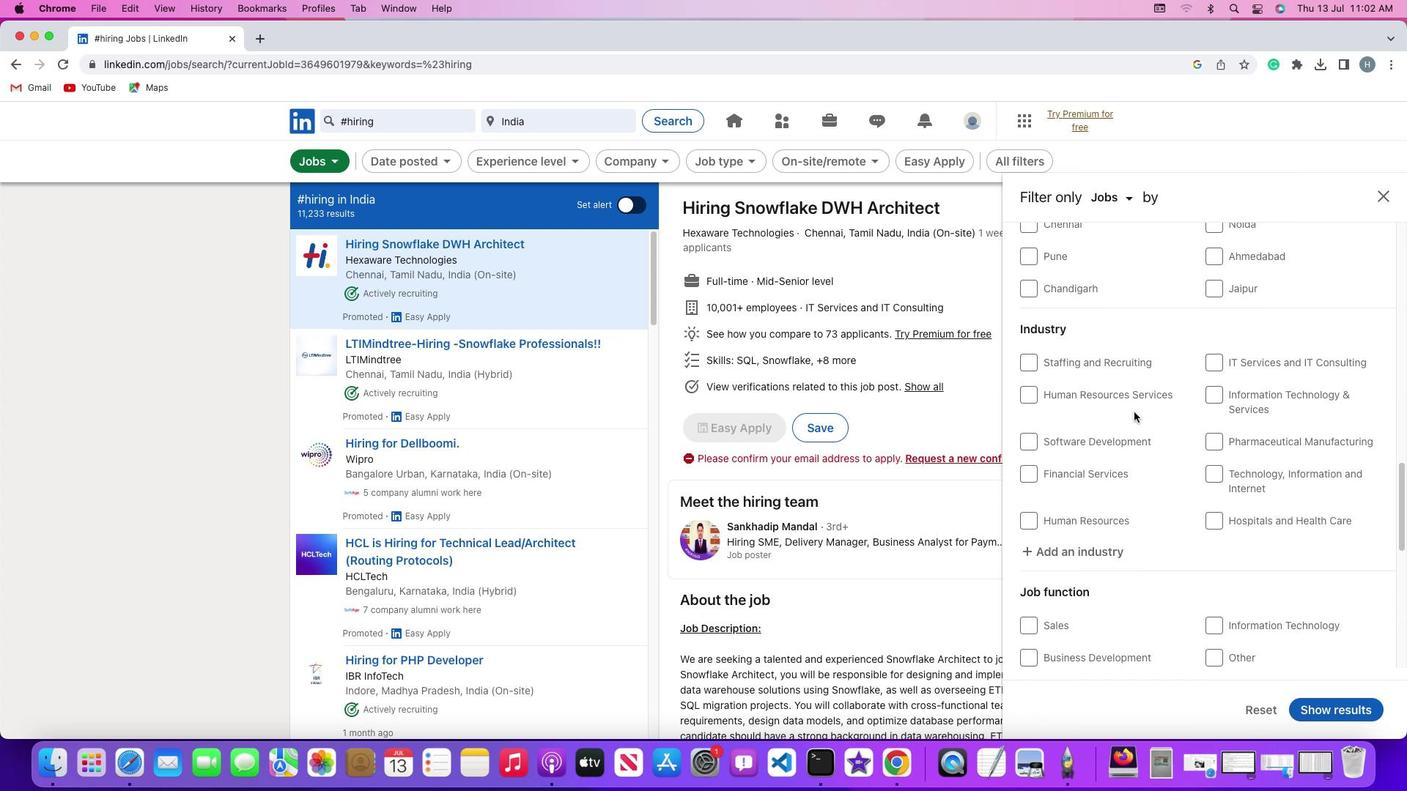 
Action: Mouse scrolled (1134, 411) with delta (0, -4)
Screenshot: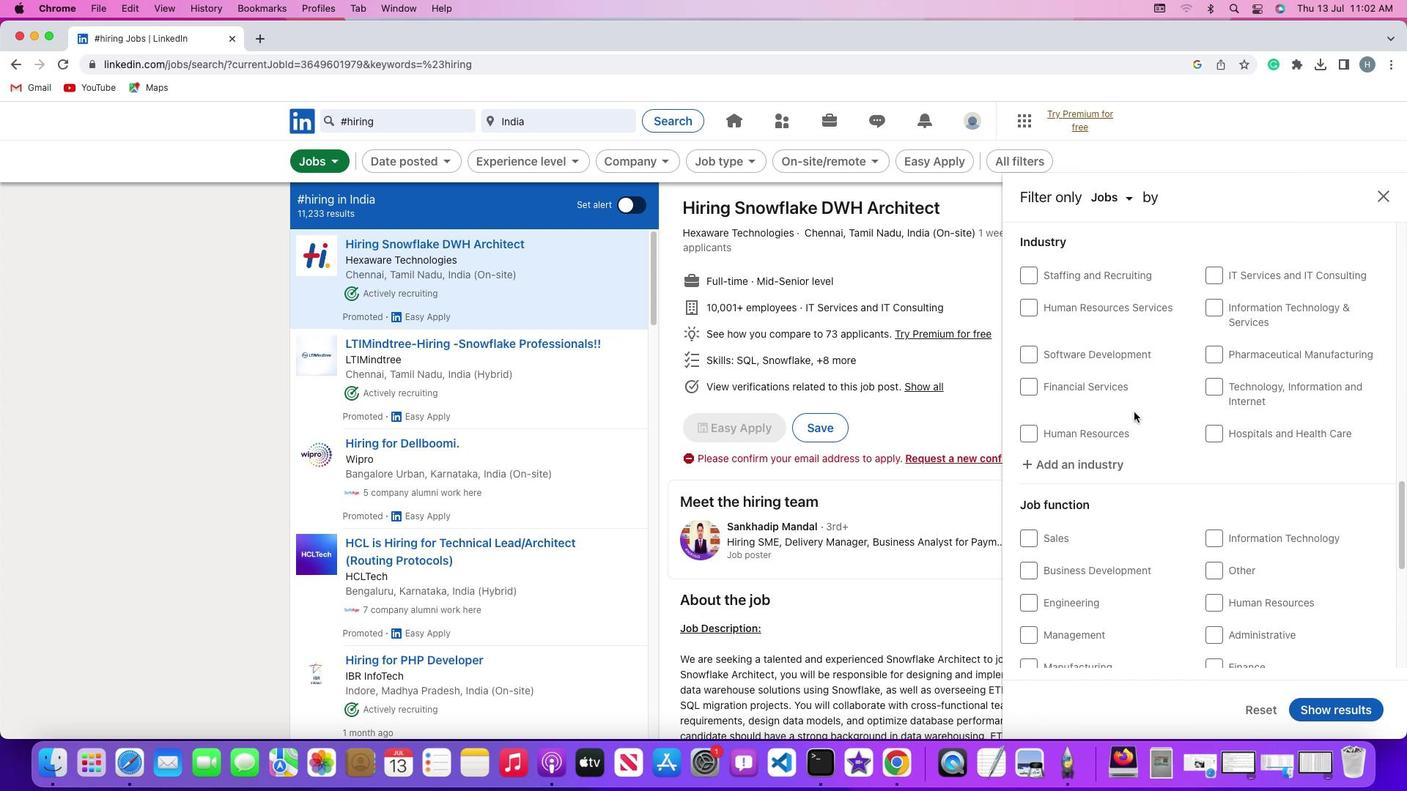 
Action: Mouse scrolled (1134, 411) with delta (0, -4)
Screenshot: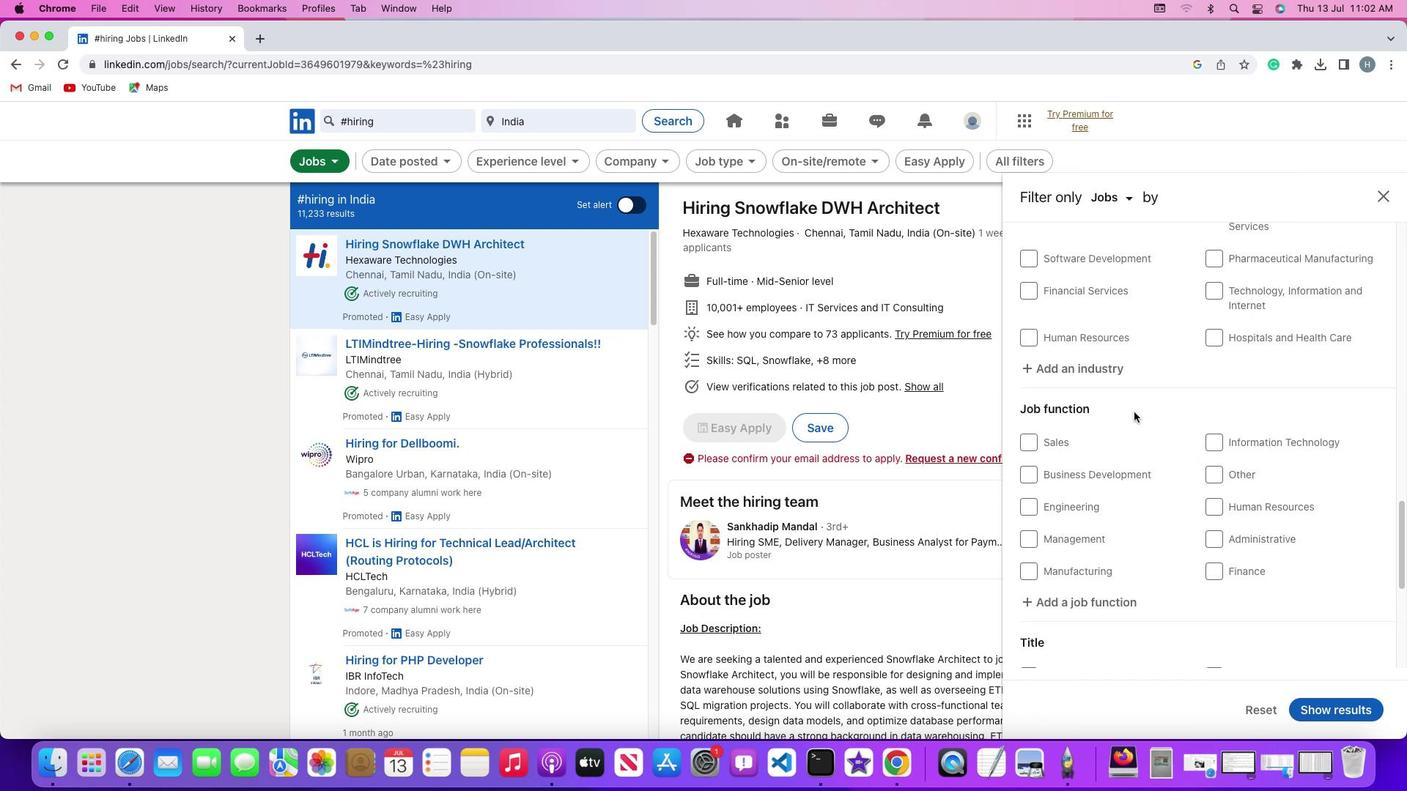 
Action: Mouse moved to (1134, 411)
Screenshot: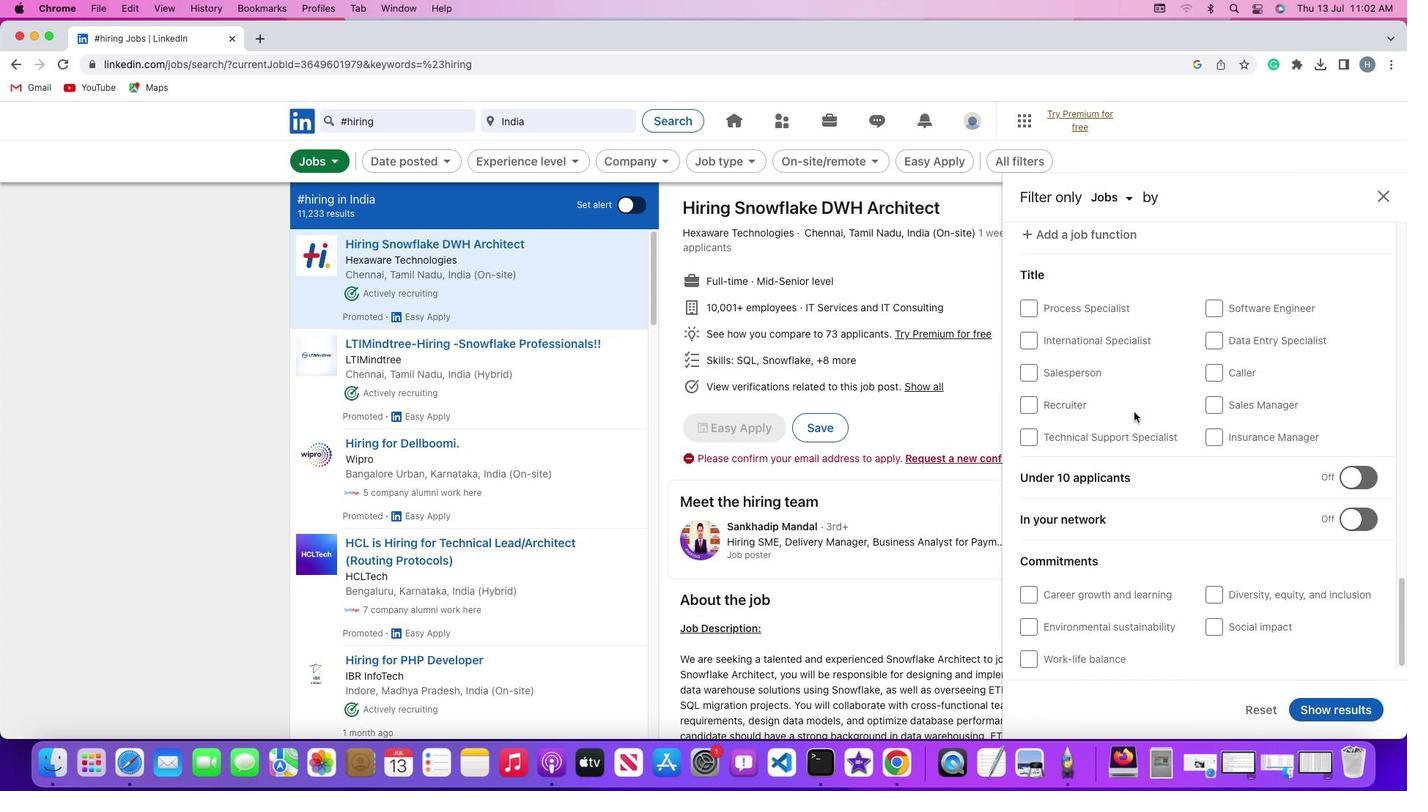 
Action: Mouse scrolled (1134, 411) with delta (0, 0)
Screenshot: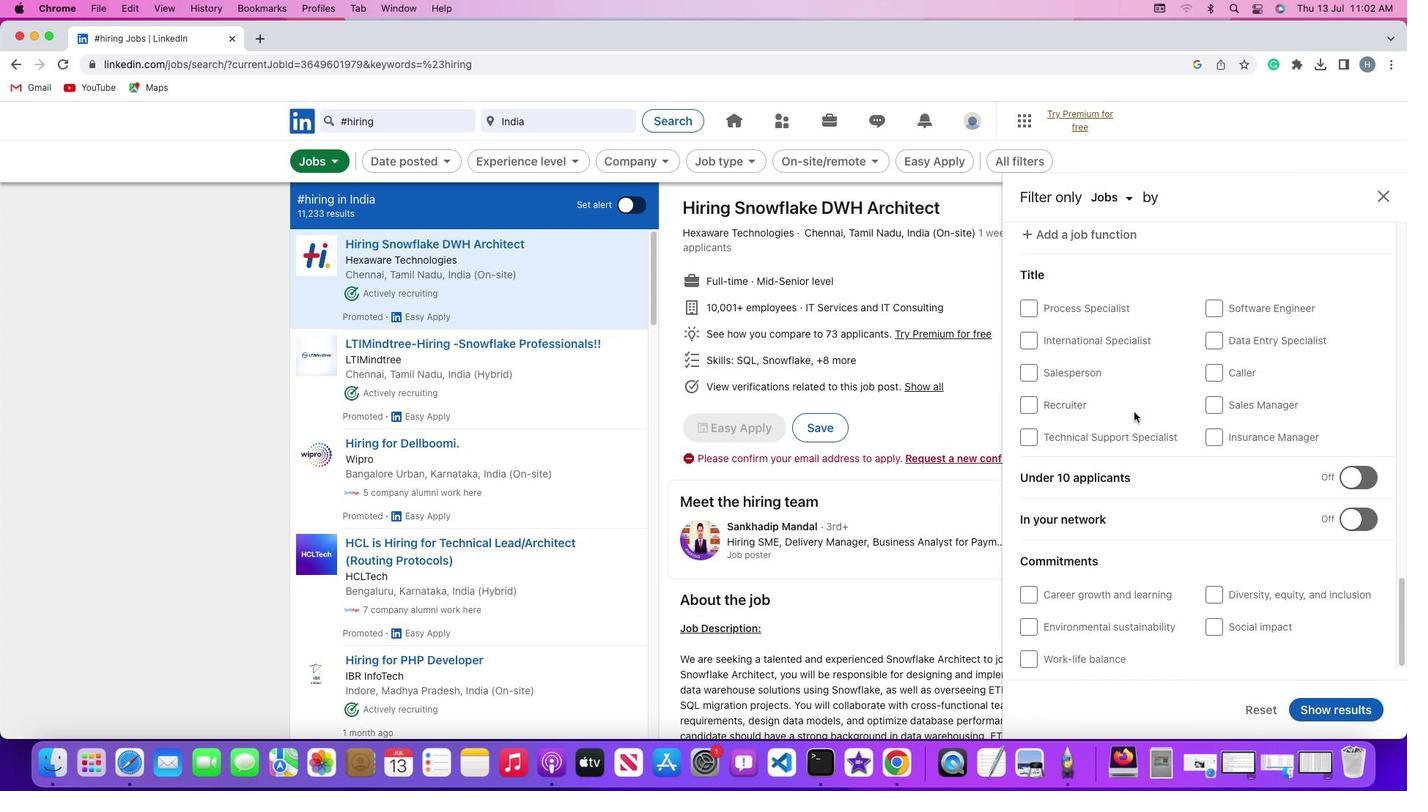 
Action: Mouse scrolled (1134, 411) with delta (0, 0)
Screenshot: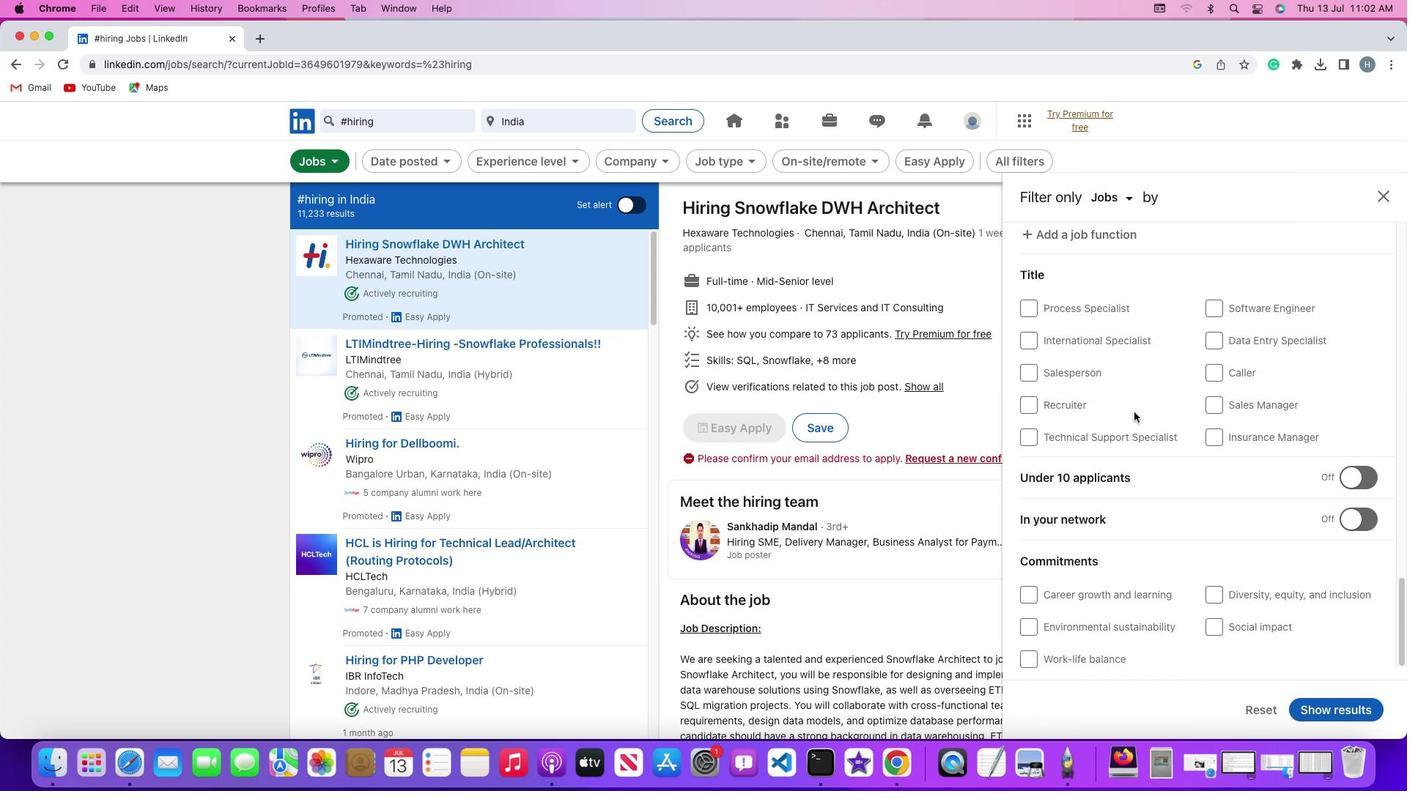 
Action: Mouse scrolled (1134, 411) with delta (0, -2)
Screenshot: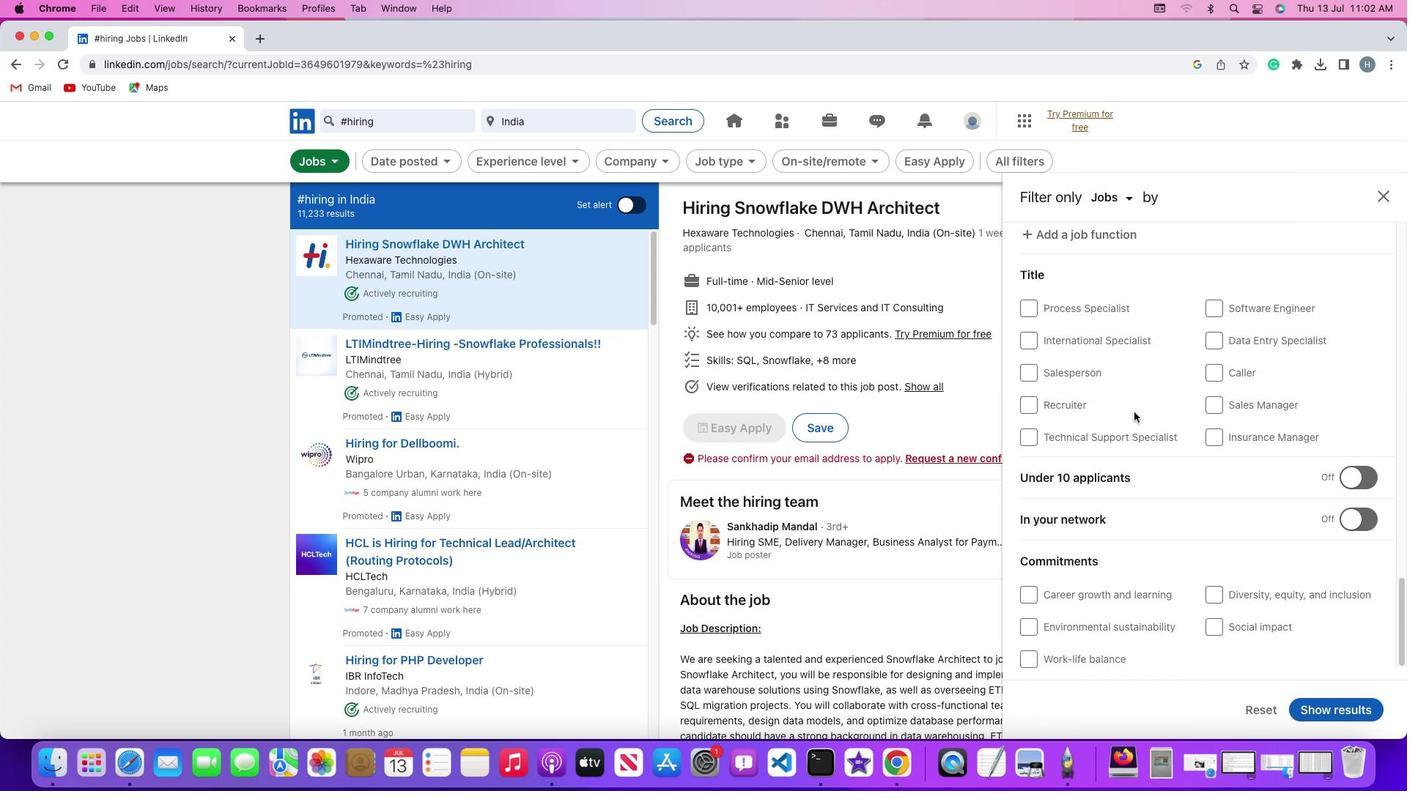 
Action: Mouse moved to (1256, 712)
Screenshot: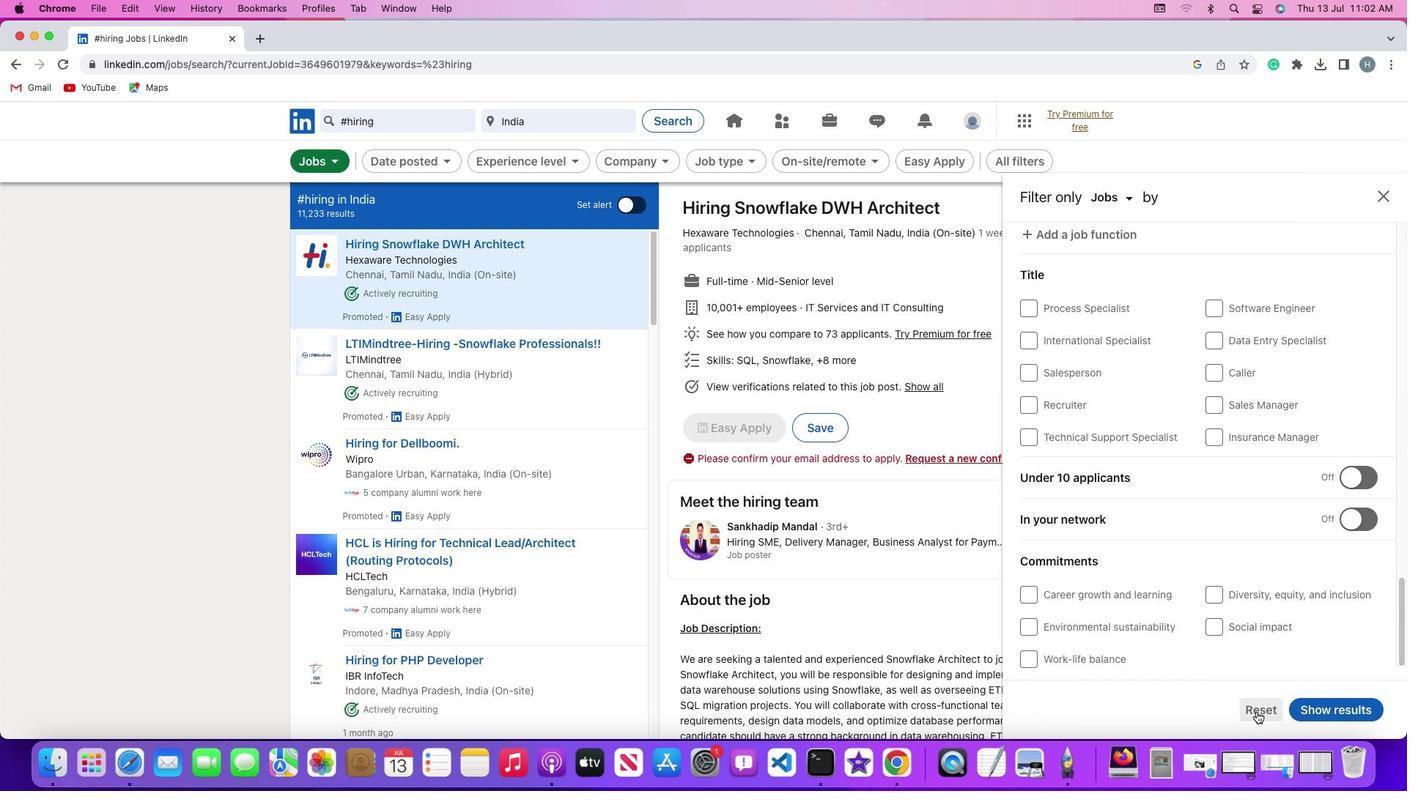 
Action: Mouse pressed left at (1256, 712)
Screenshot: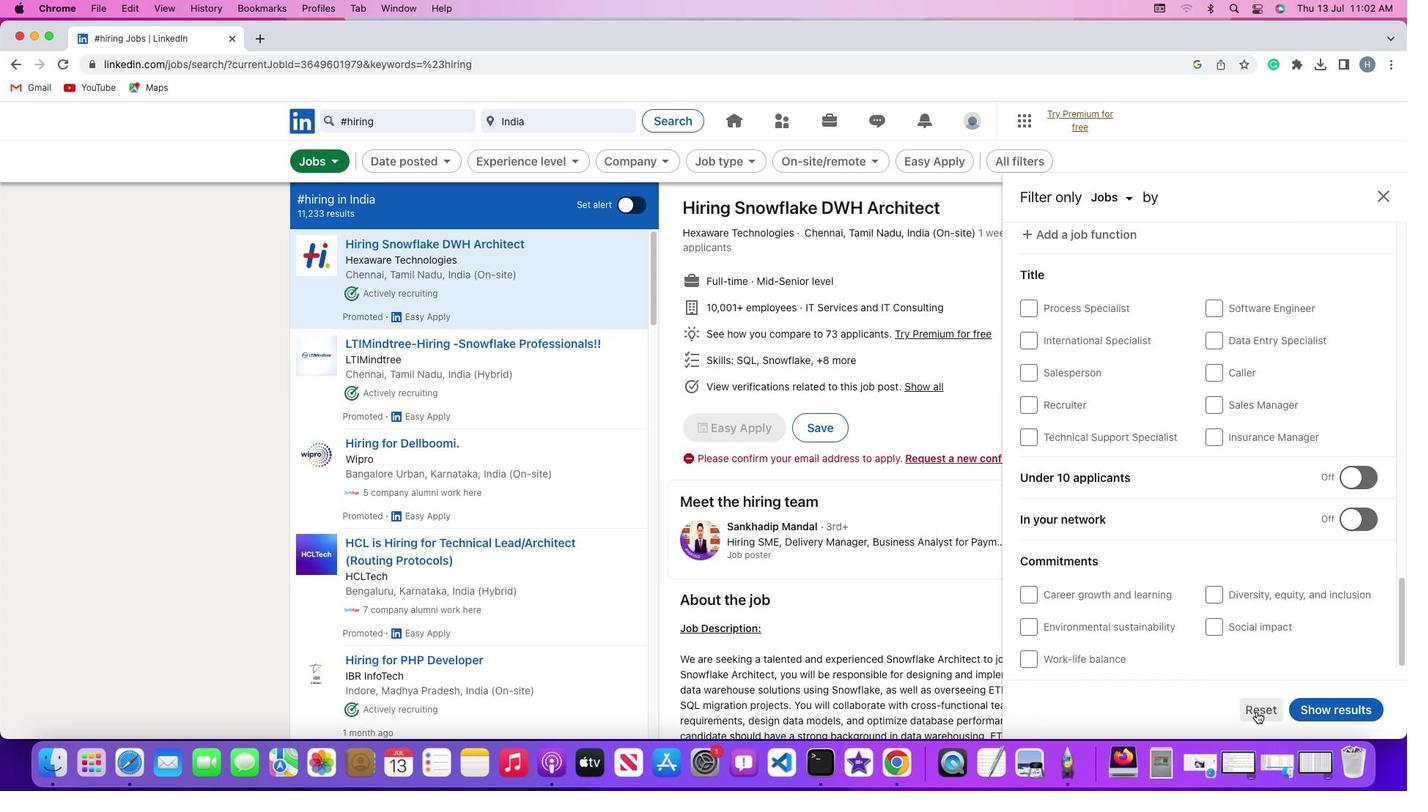 
Action: Mouse moved to (1175, 498)
Screenshot: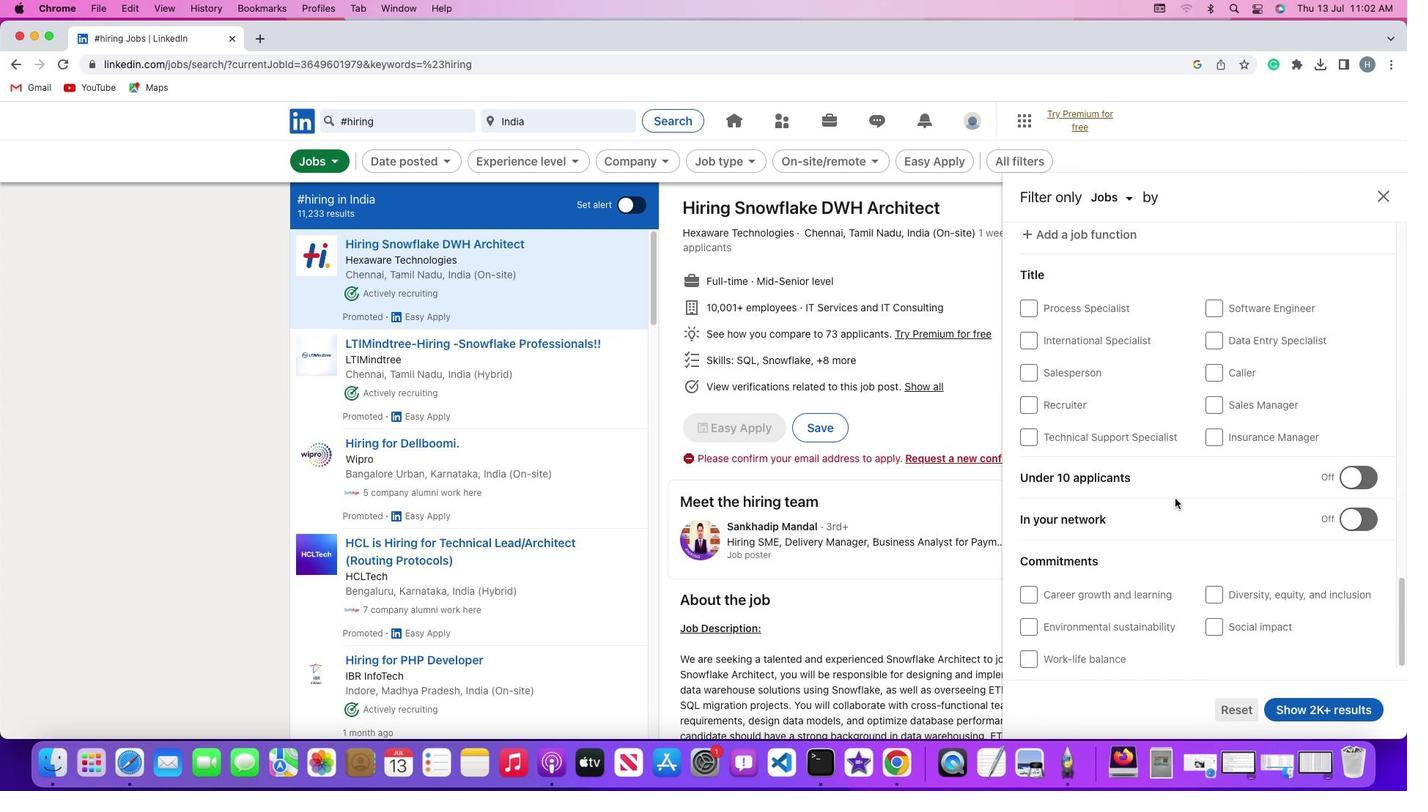 
